 Task: Look for space in Köniz, Switzerland from 8th June, 2023 to 16th June, 2023 for 2 adults in price range Rs.10000 to Rs.15000. Place can be entire place with 1  bedroom having 1 bed and 1 bathroom. Property type can be house, flat, guest house, hotel. Amenities needed are: wifi. Booking option can be shelf check-in. Required host language is English.
Action: Mouse moved to (465, 100)
Screenshot: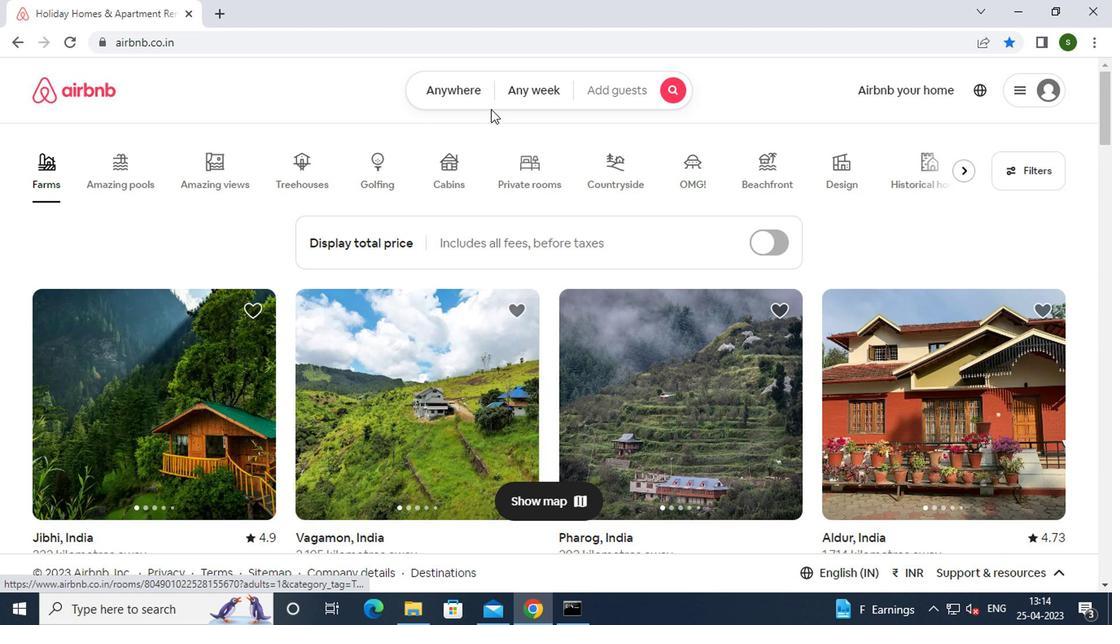 
Action: Mouse pressed left at (465, 100)
Screenshot: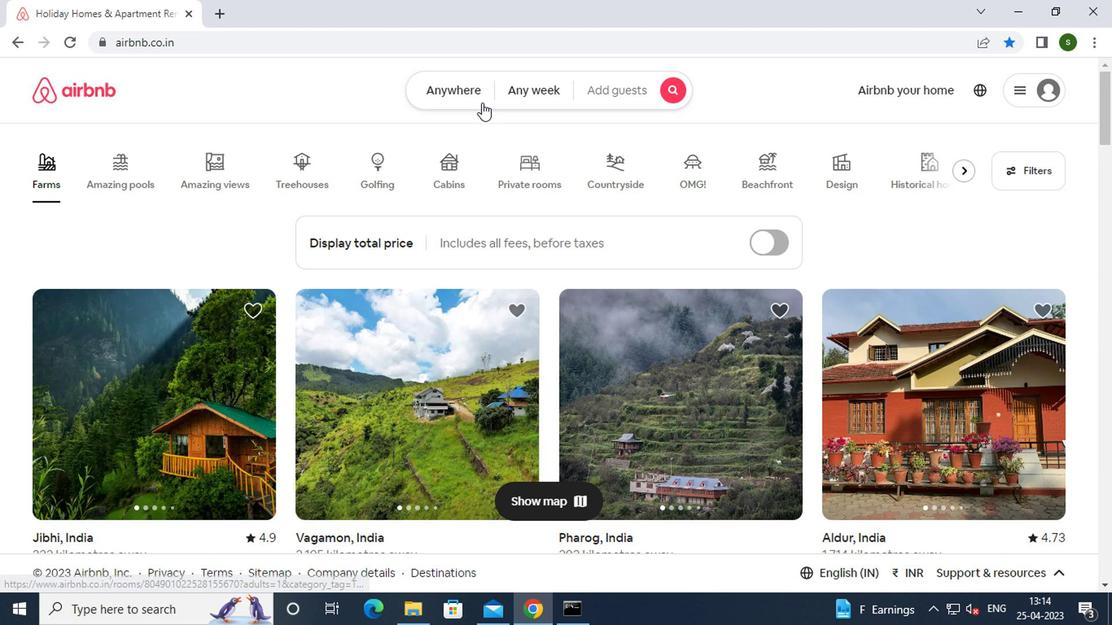 
Action: Mouse moved to (295, 143)
Screenshot: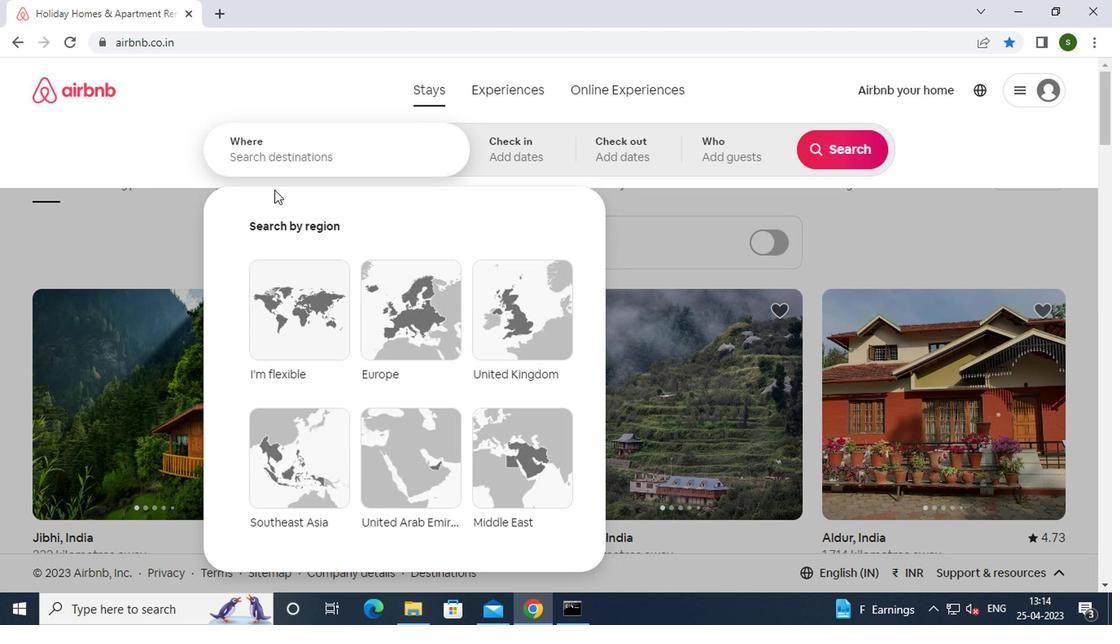 
Action: Mouse pressed left at (295, 143)
Screenshot: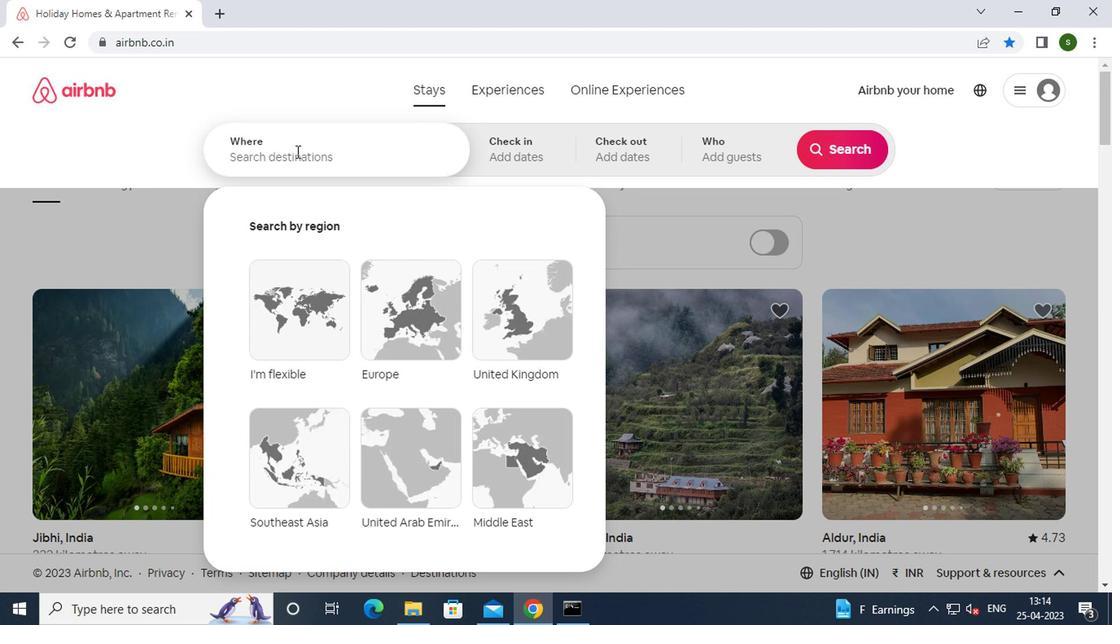 
Action: Key pressed k<Key.caps_lock>oniz,<Key.space><Key.caps_lock>s<Key.caps_lock>witzer
Screenshot: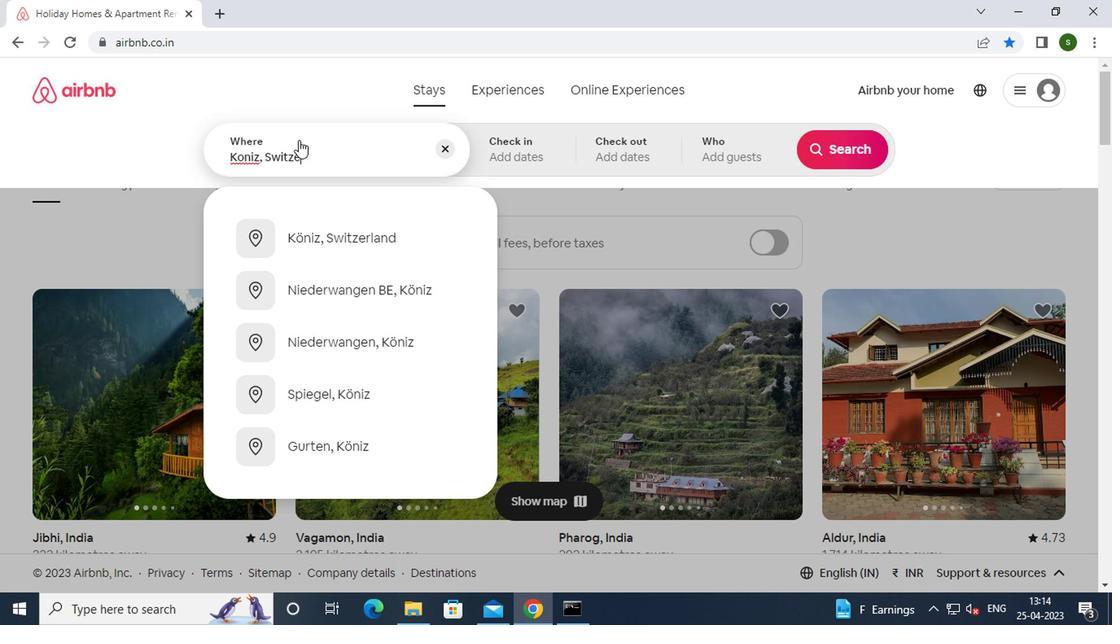 
Action: Mouse moved to (360, 235)
Screenshot: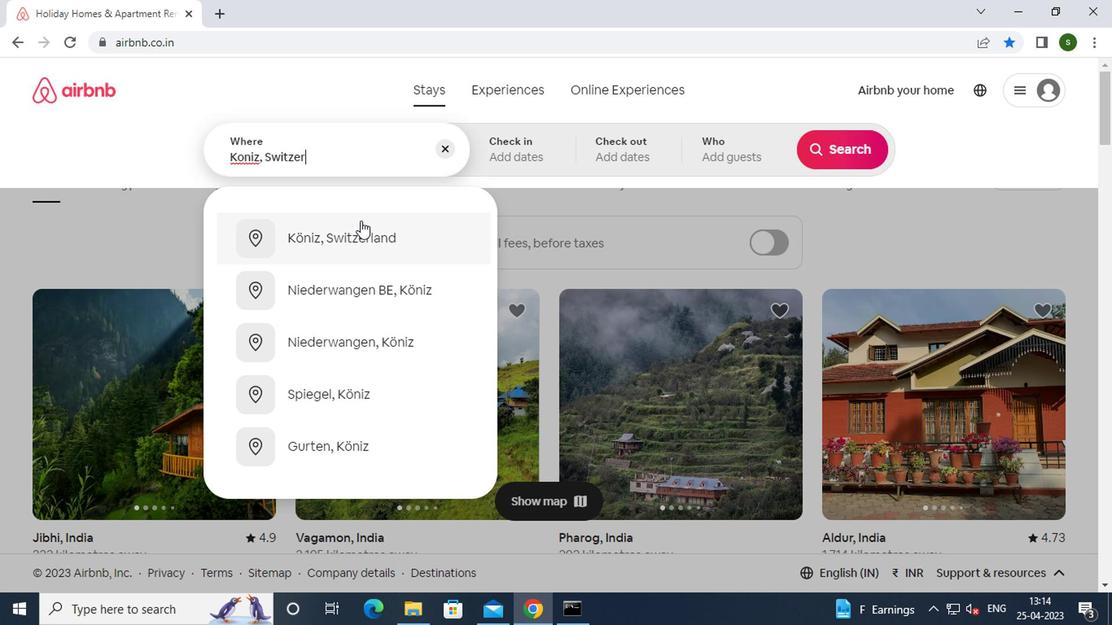 
Action: Mouse pressed left at (360, 235)
Screenshot: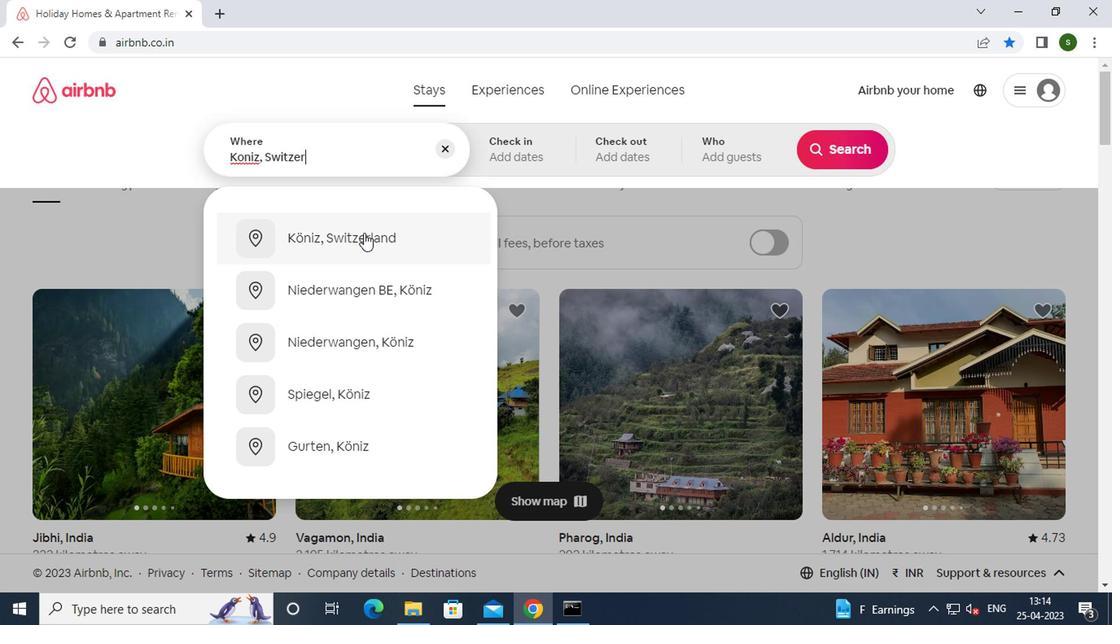 
Action: Mouse moved to (828, 285)
Screenshot: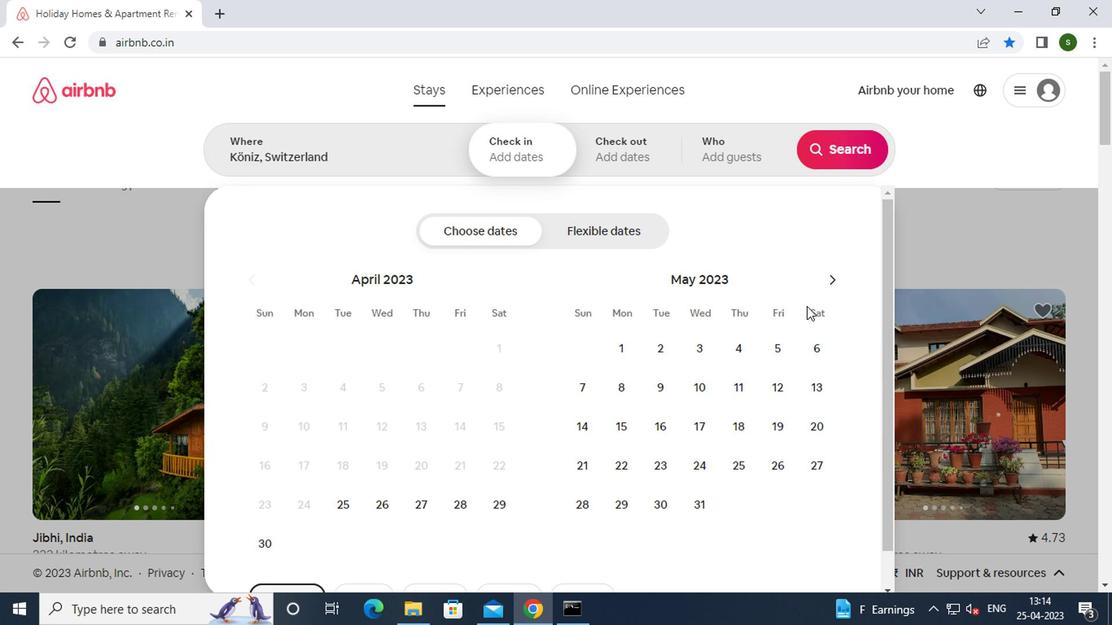 
Action: Mouse pressed left at (828, 285)
Screenshot: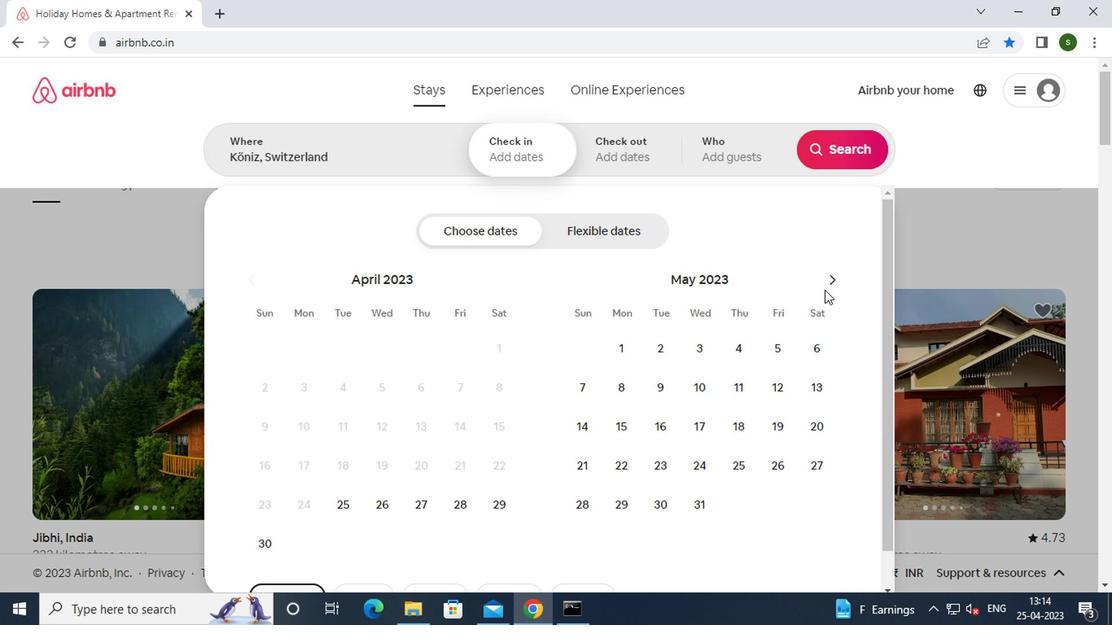 
Action: Mouse moved to (735, 400)
Screenshot: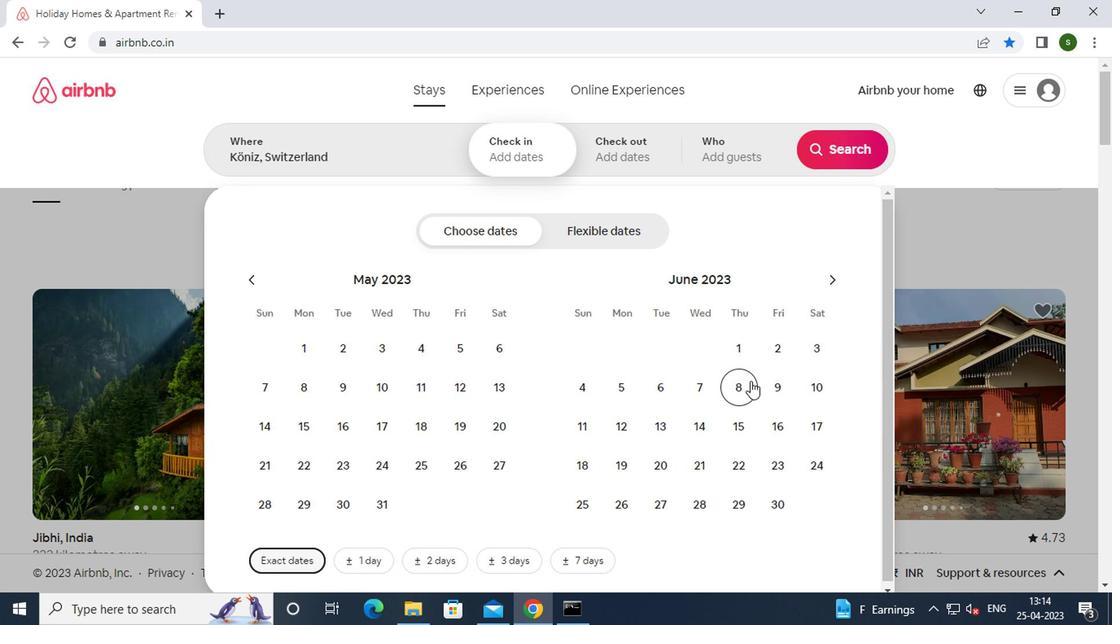 
Action: Mouse pressed left at (735, 400)
Screenshot: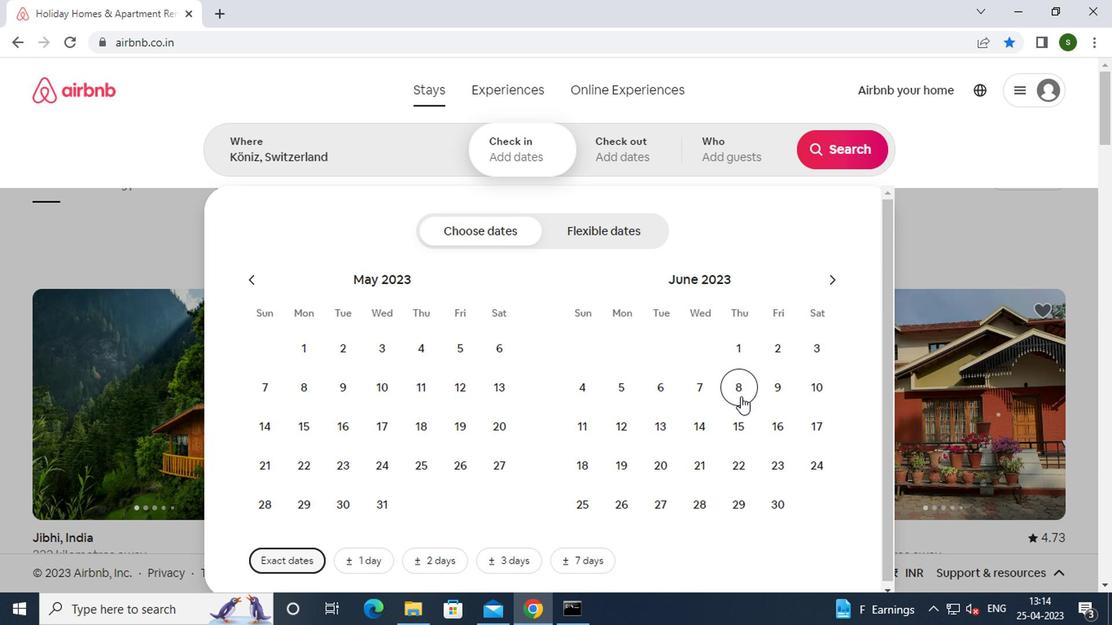 
Action: Mouse moved to (764, 426)
Screenshot: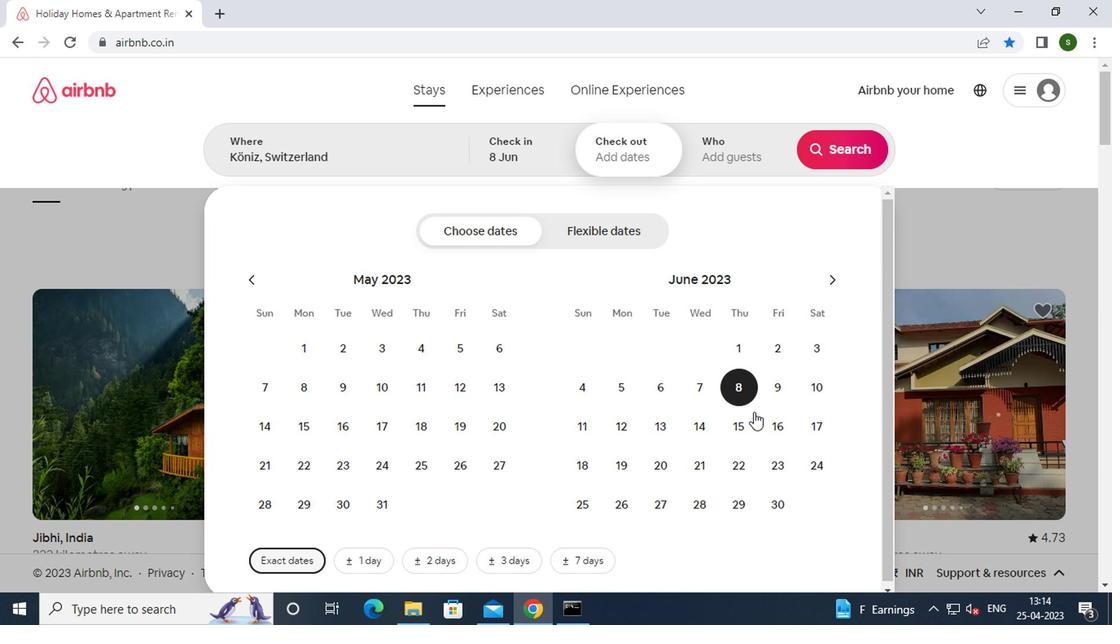 
Action: Mouse pressed left at (764, 426)
Screenshot: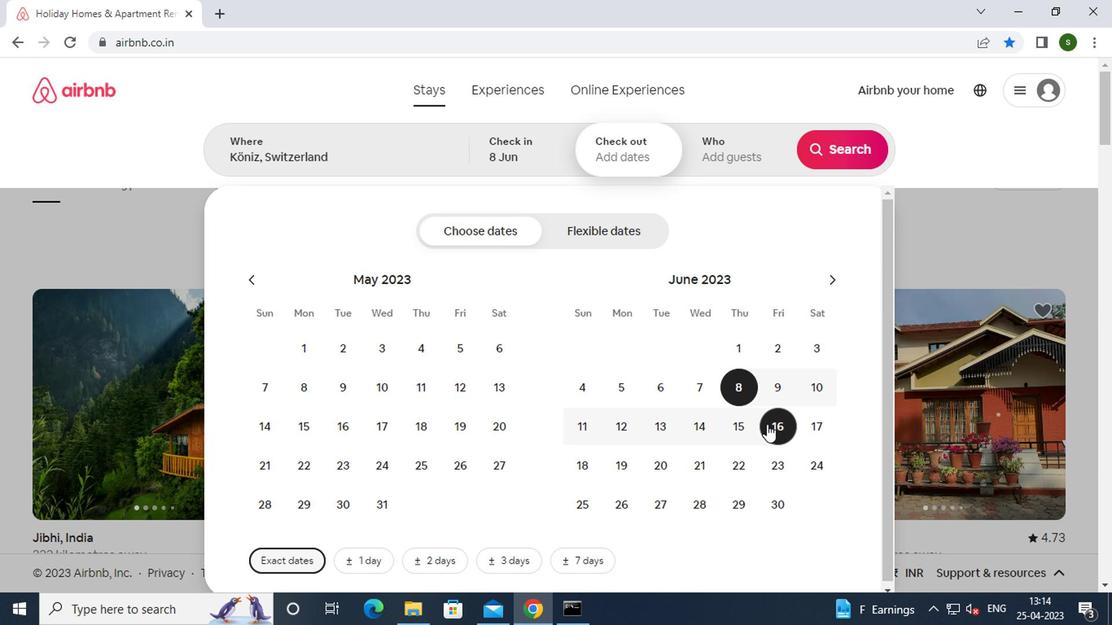 
Action: Mouse moved to (741, 162)
Screenshot: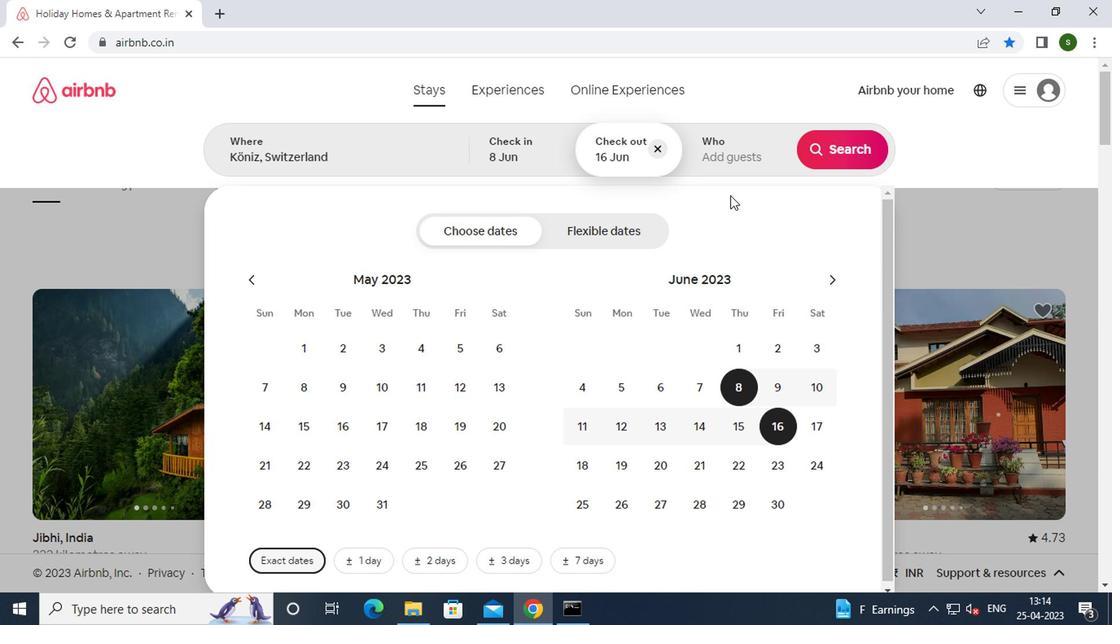 
Action: Mouse pressed left at (741, 162)
Screenshot: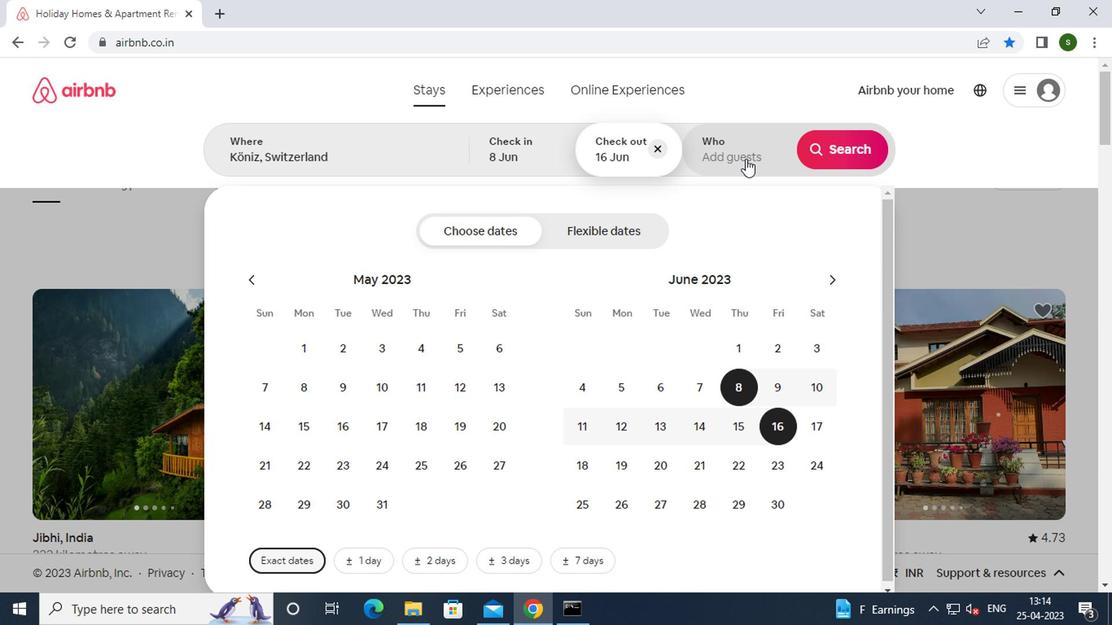 
Action: Mouse moved to (848, 236)
Screenshot: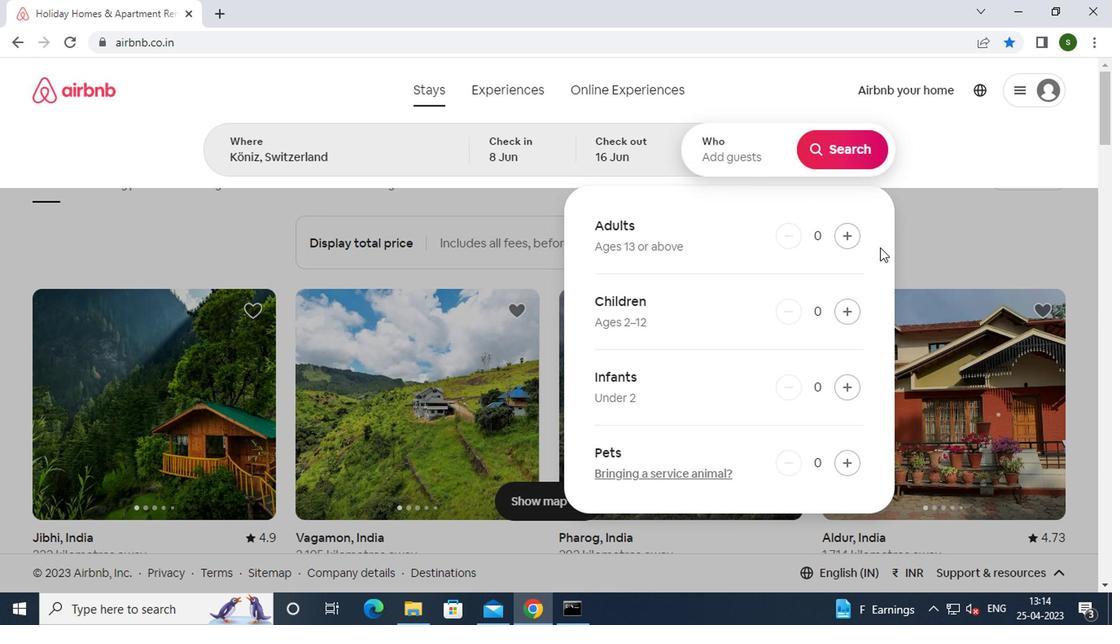 
Action: Mouse pressed left at (848, 236)
Screenshot: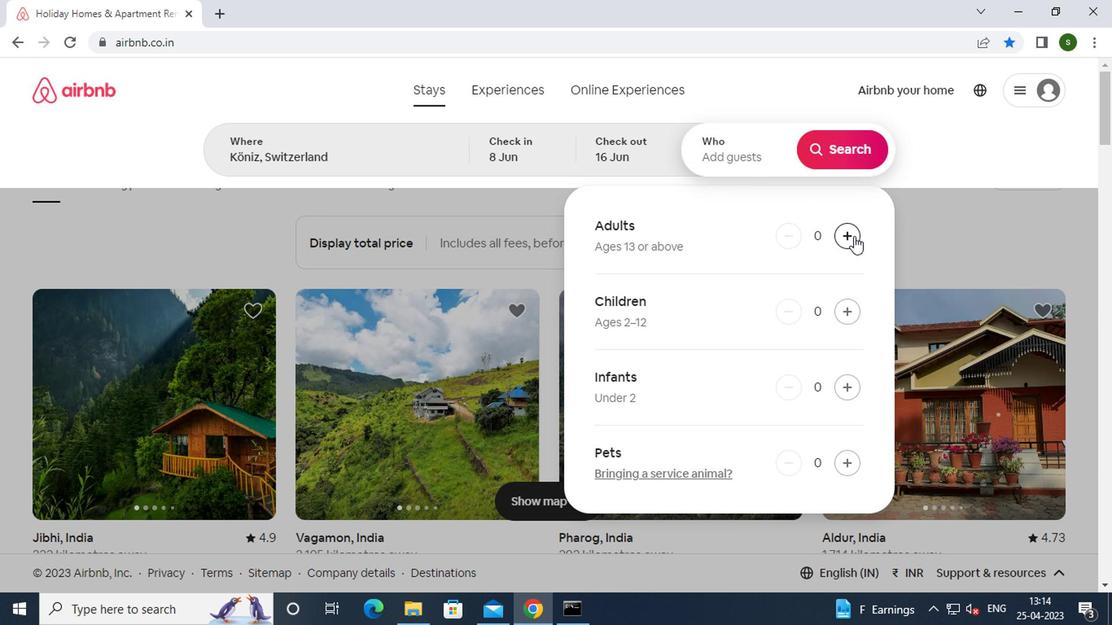 
Action: Mouse pressed left at (848, 236)
Screenshot: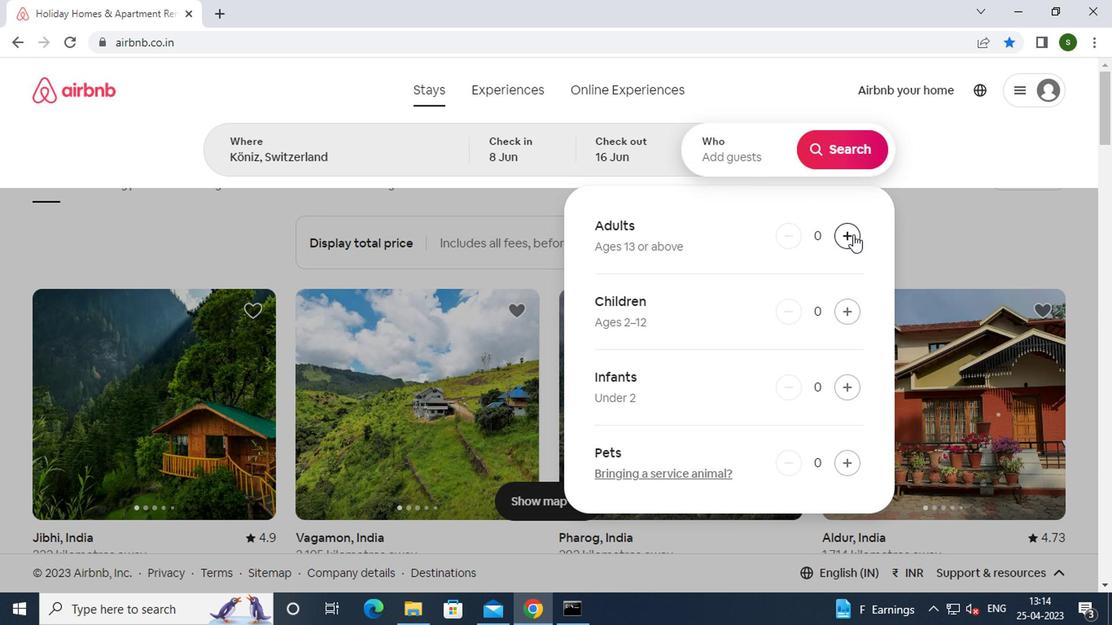 
Action: Mouse moved to (844, 165)
Screenshot: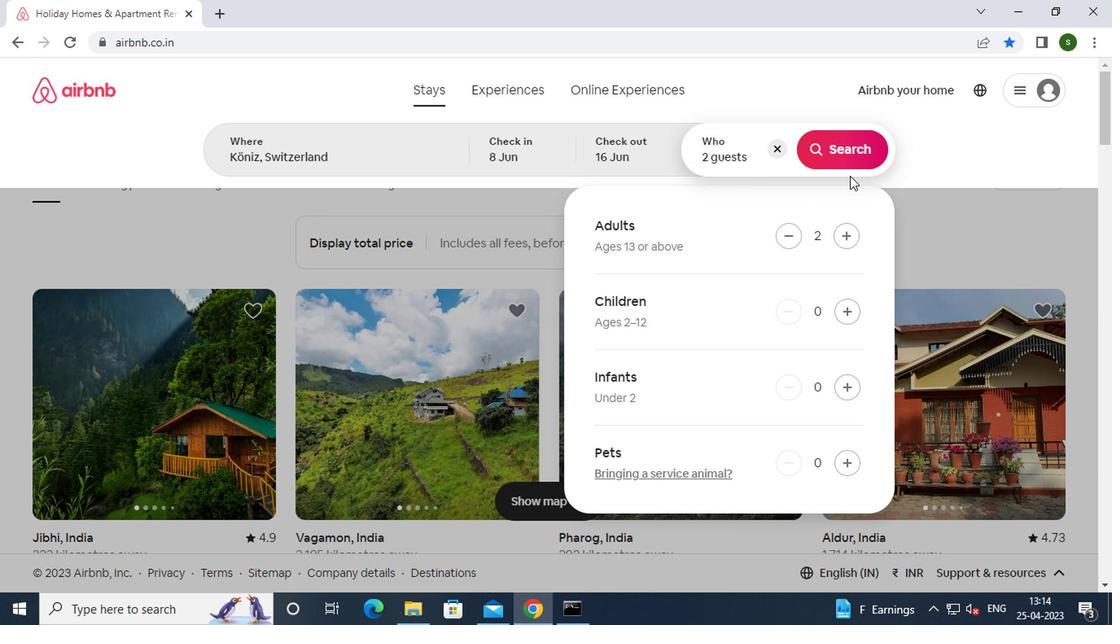 
Action: Mouse pressed left at (844, 165)
Screenshot: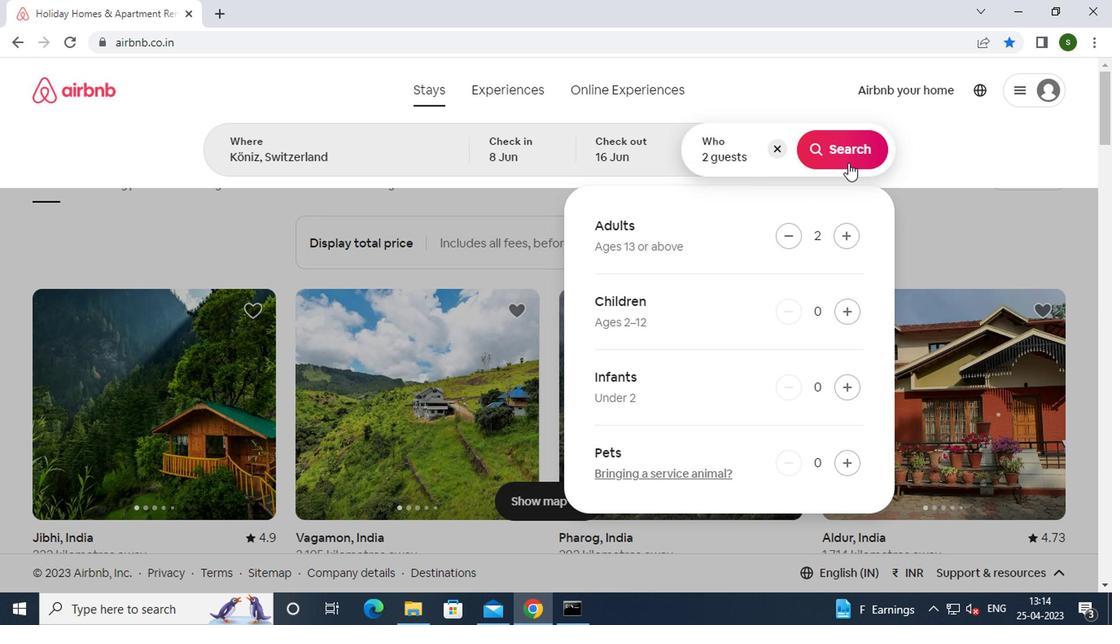 
Action: Mouse moved to (1043, 162)
Screenshot: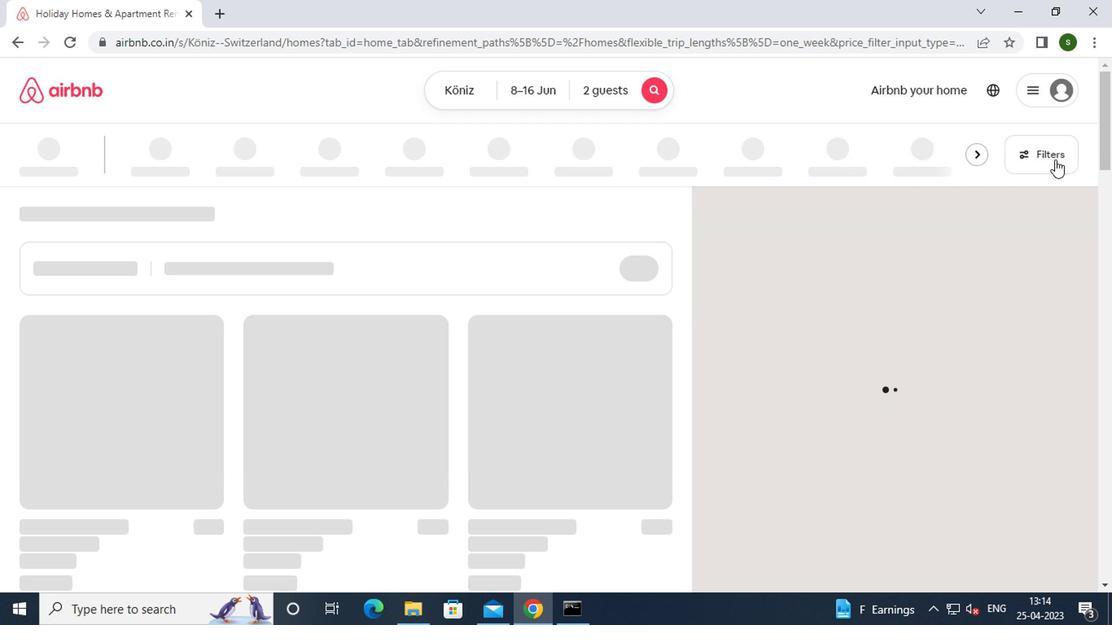 
Action: Mouse pressed left at (1043, 162)
Screenshot: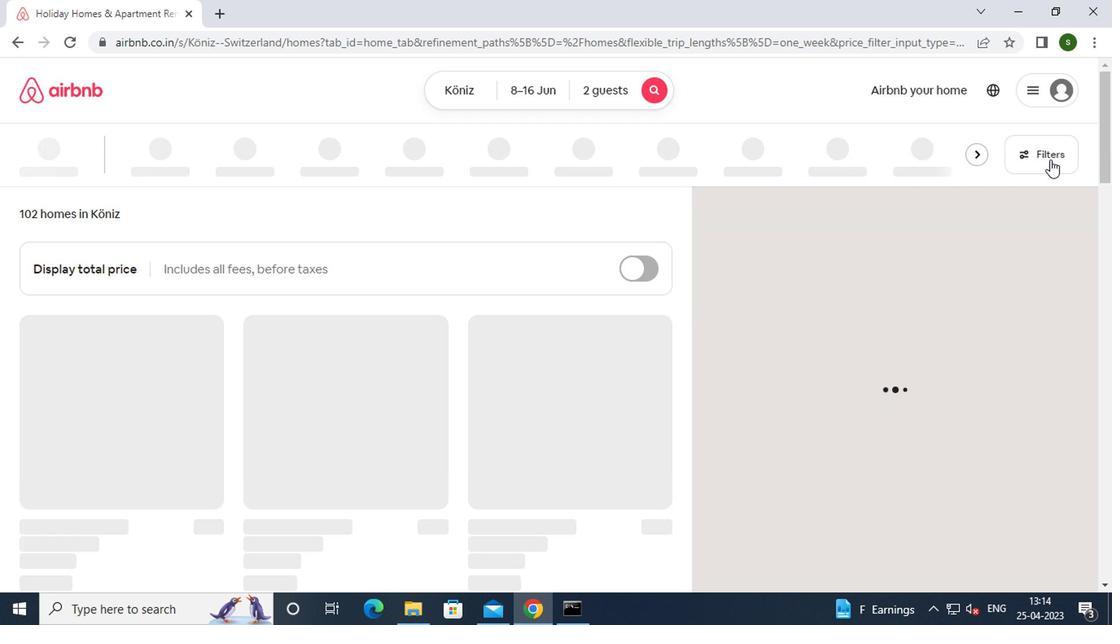 
Action: Mouse moved to (453, 353)
Screenshot: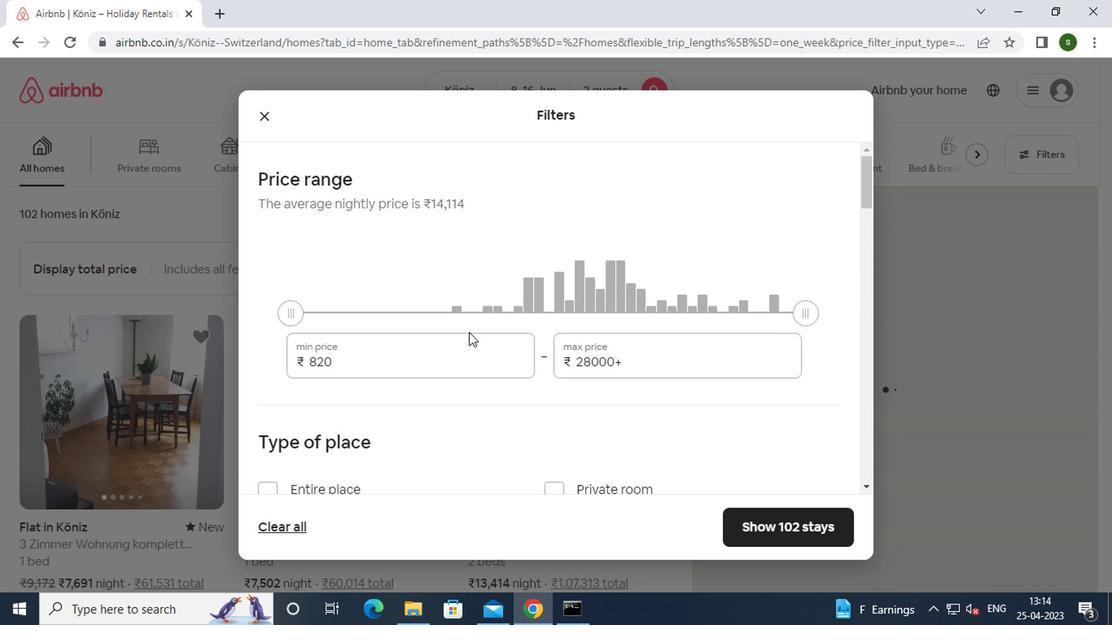 
Action: Mouse pressed left at (453, 353)
Screenshot: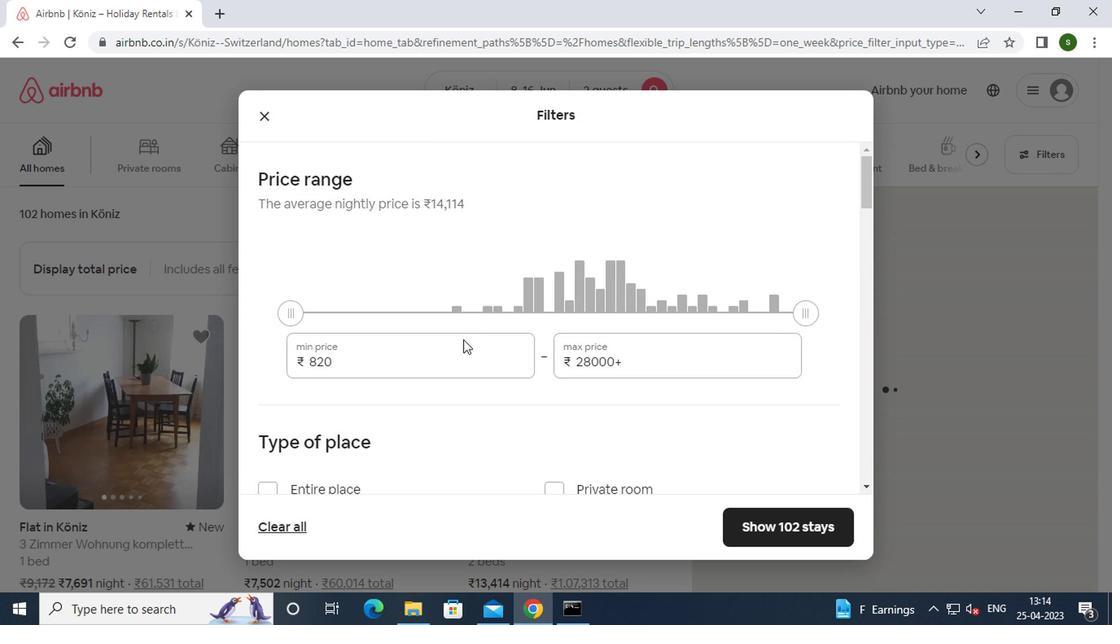 
Action: Mouse moved to (453, 352)
Screenshot: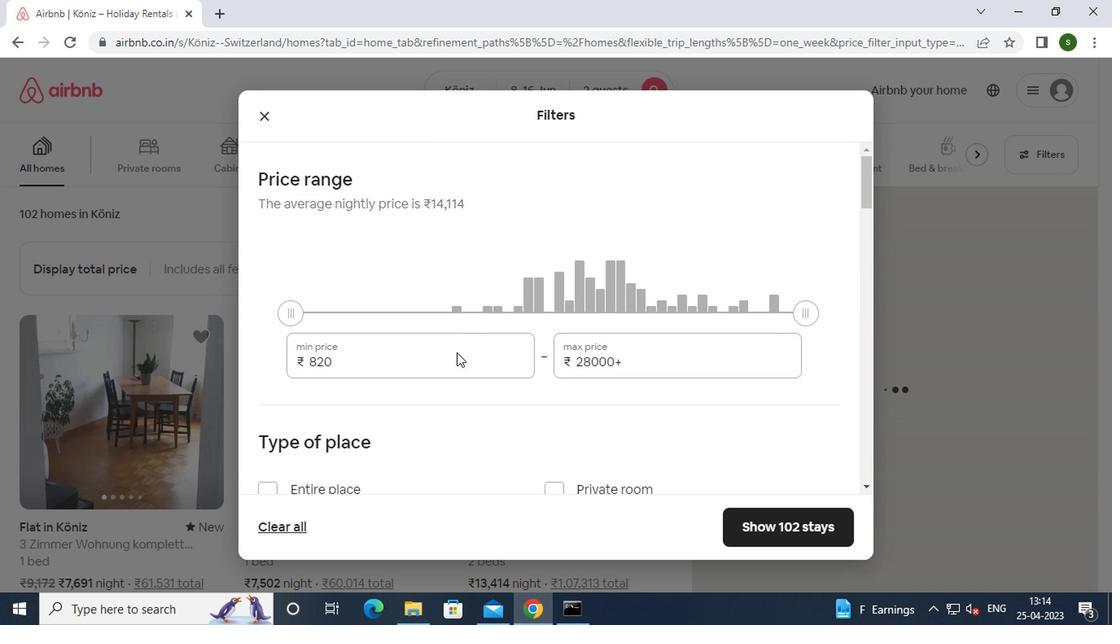 
Action: Key pressed <Key.backspace><Key.backspace><Key.backspace><Key.backspace><Key.backspace><Key.backspace><Key.backspace><Key.backspace><Key.backspace>10000
Screenshot: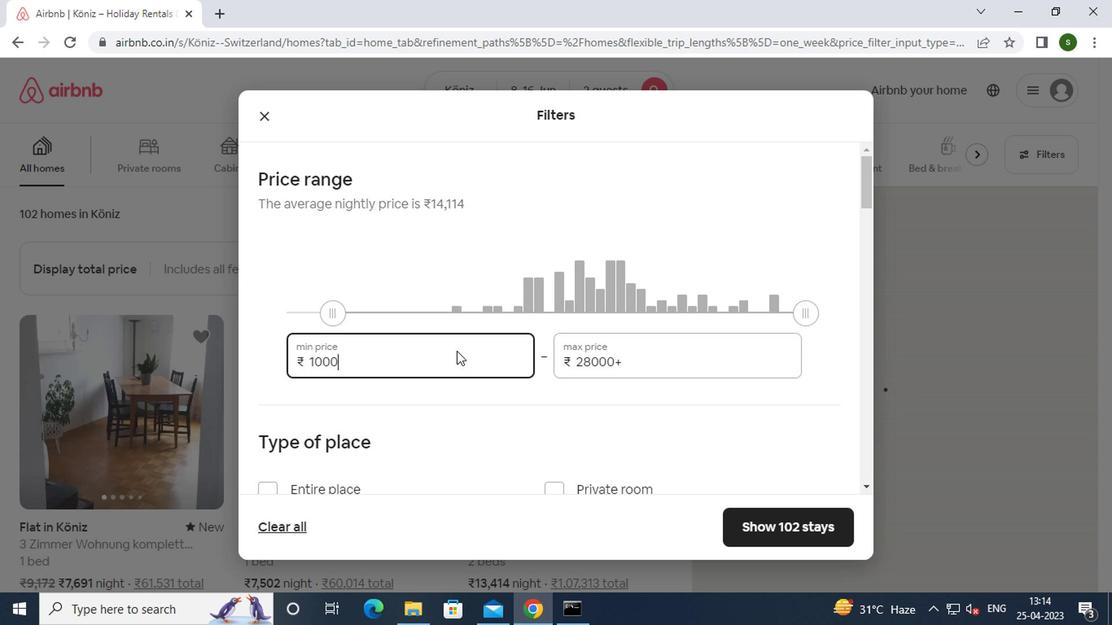 
Action: Mouse moved to (651, 362)
Screenshot: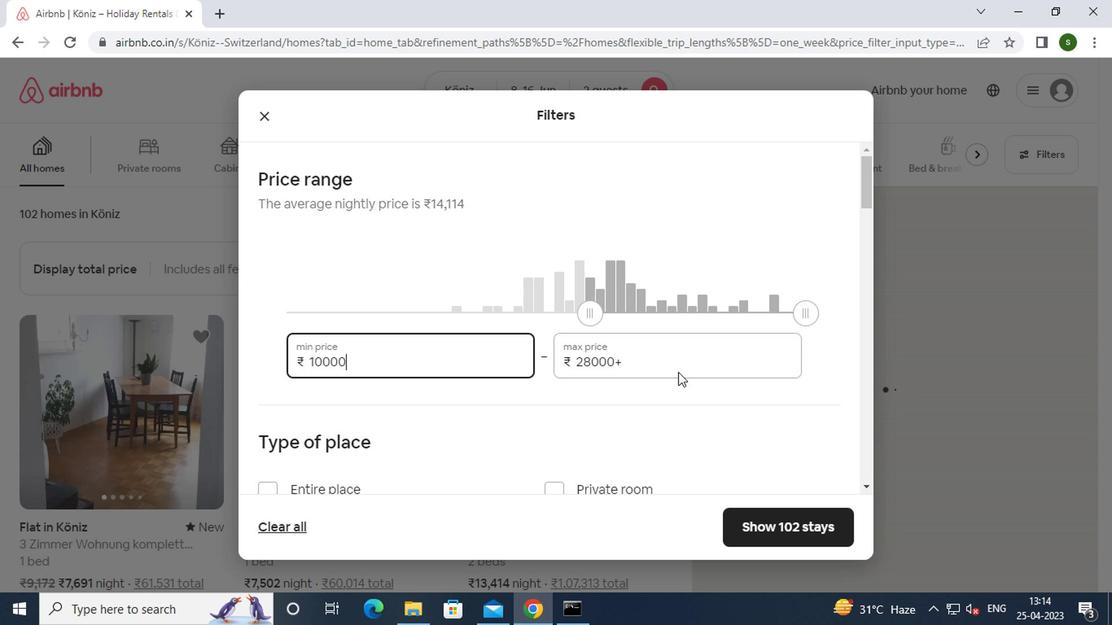 
Action: Mouse pressed left at (651, 362)
Screenshot: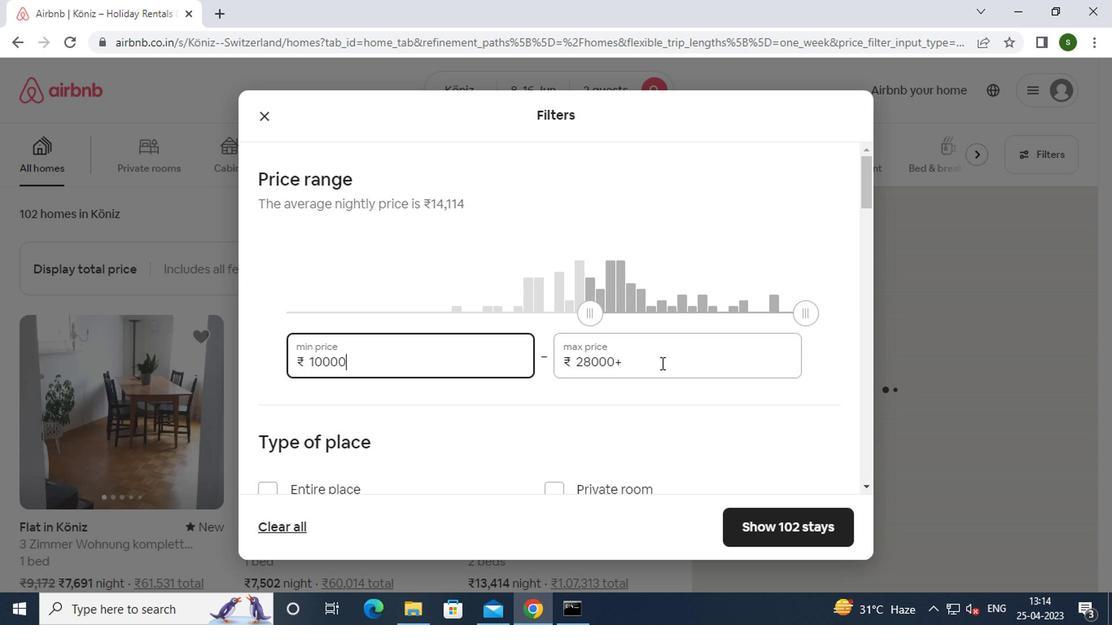 
Action: Key pressed <Key.backspace><Key.backspace><Key.backspace><Key.backspace><Key.backspace><Key.backspace><Key.backspace><Key.backspace><Key.backspace><Key.backspace><Key.backspace><Key.backspace><Key.backspace><Key.backspace><Key.backspace><Key.backspace><Key.backspace>15000
Screenshot: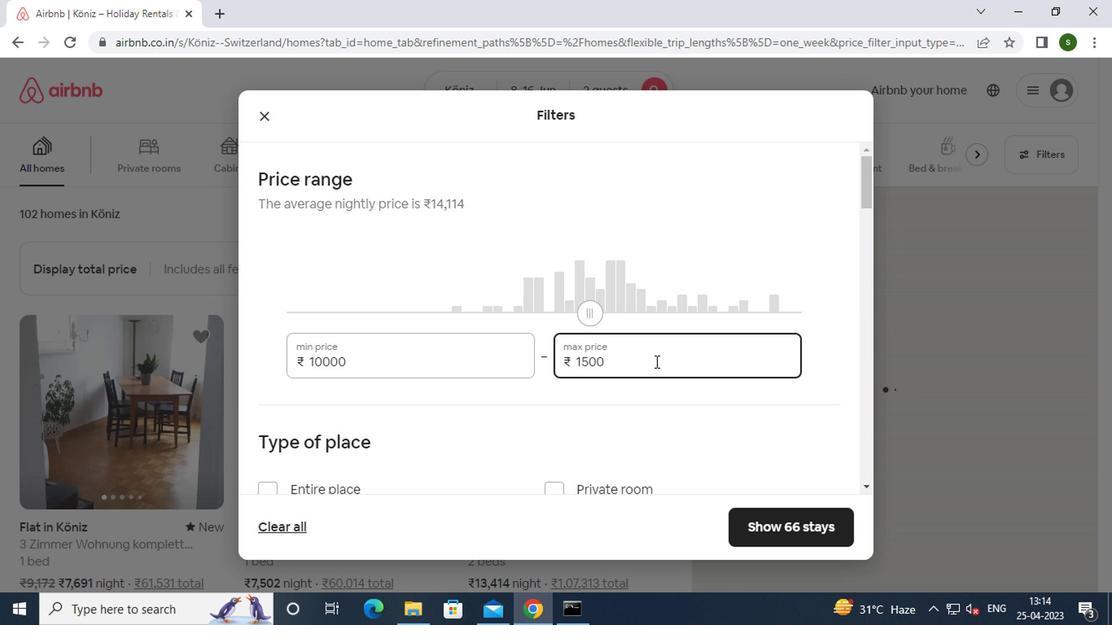 
Action: Mouse moved to (632, 365)
Screenshot: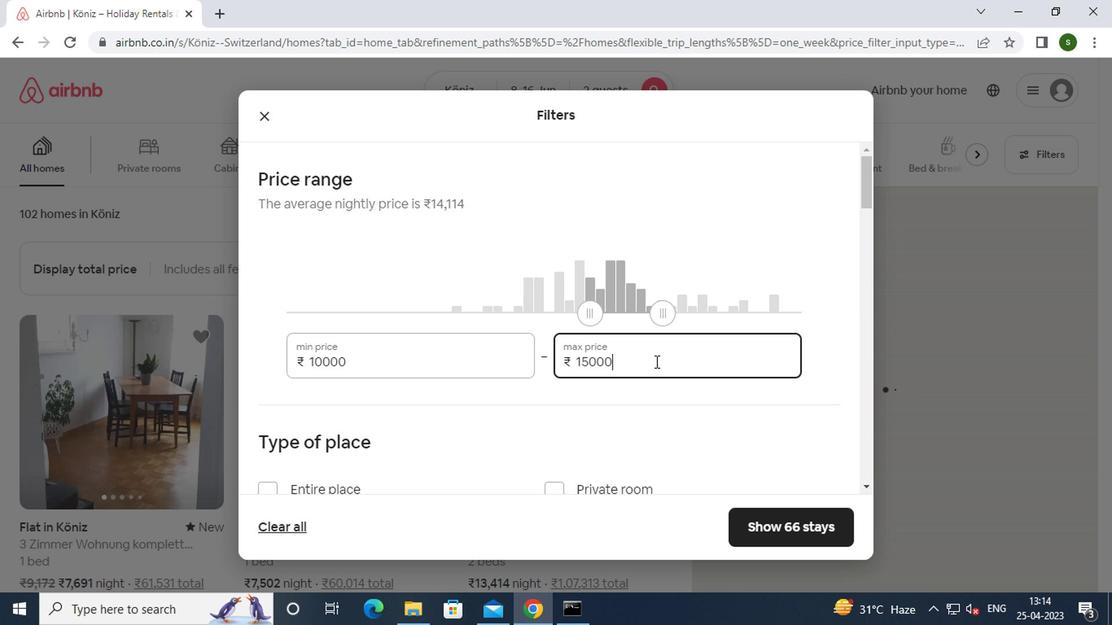 
Action: Mouse scrolled (632, 364) with delta (0, 0)
Screenshot: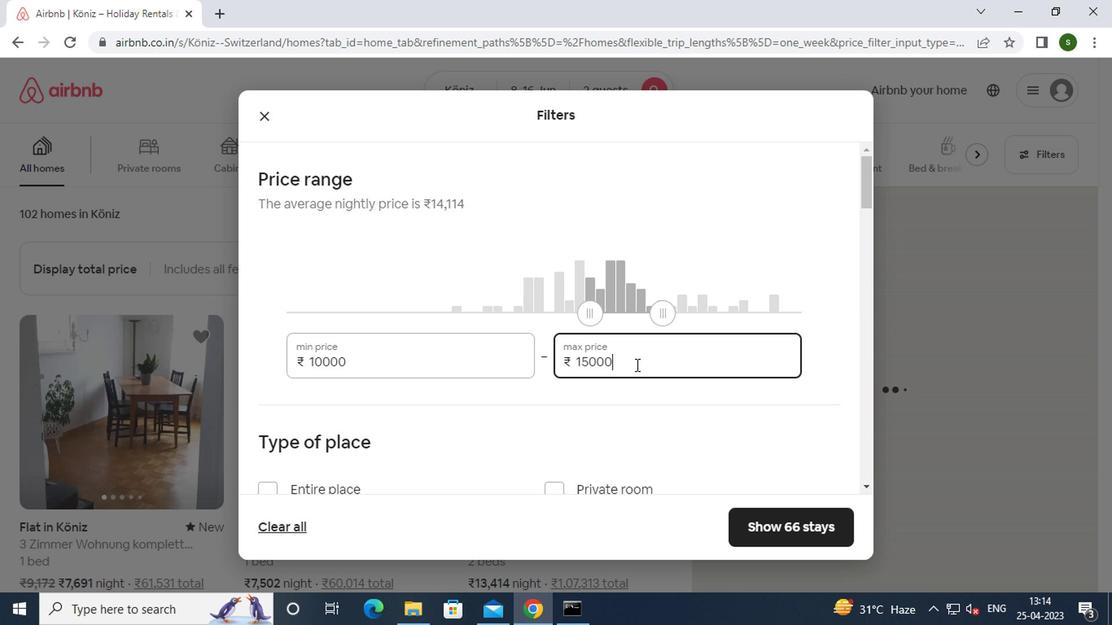 
Action: Mouse scrolled (632, 364) with delta (0, 0)
Screenshot: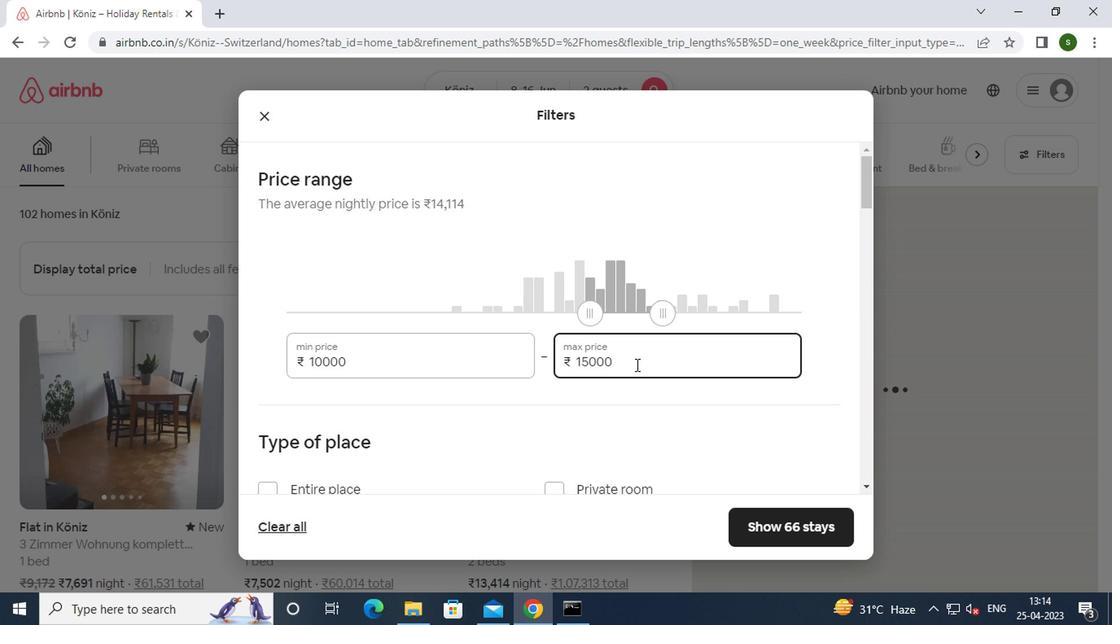 
Action: Mouse moved to (318, 331)
Screenshot: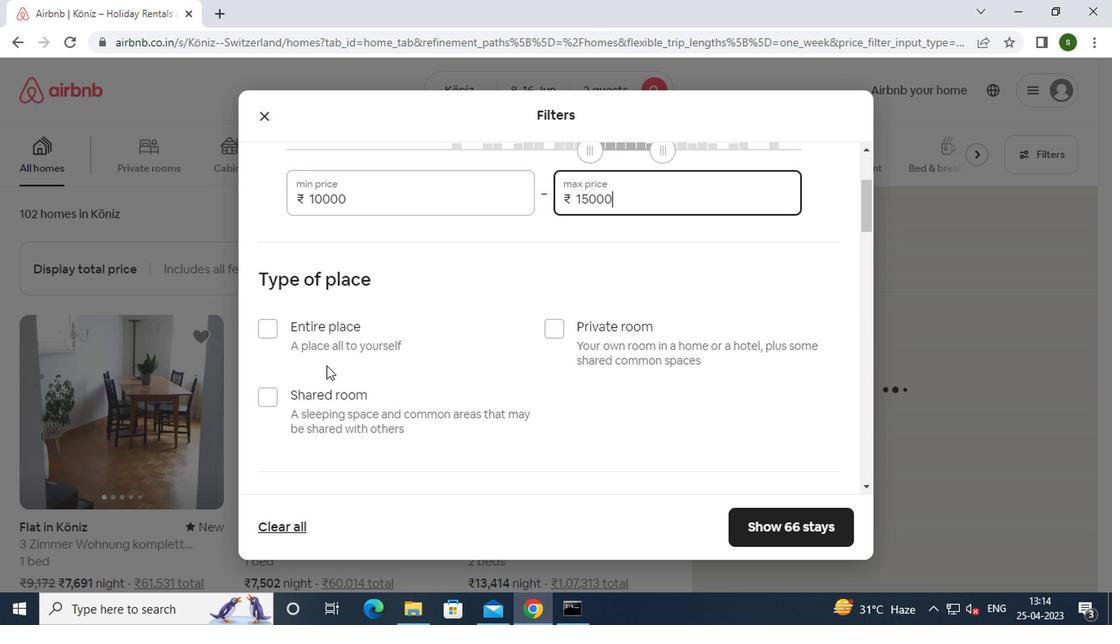 
Action: Mouse pressed left at (318, 331)
Screenshot: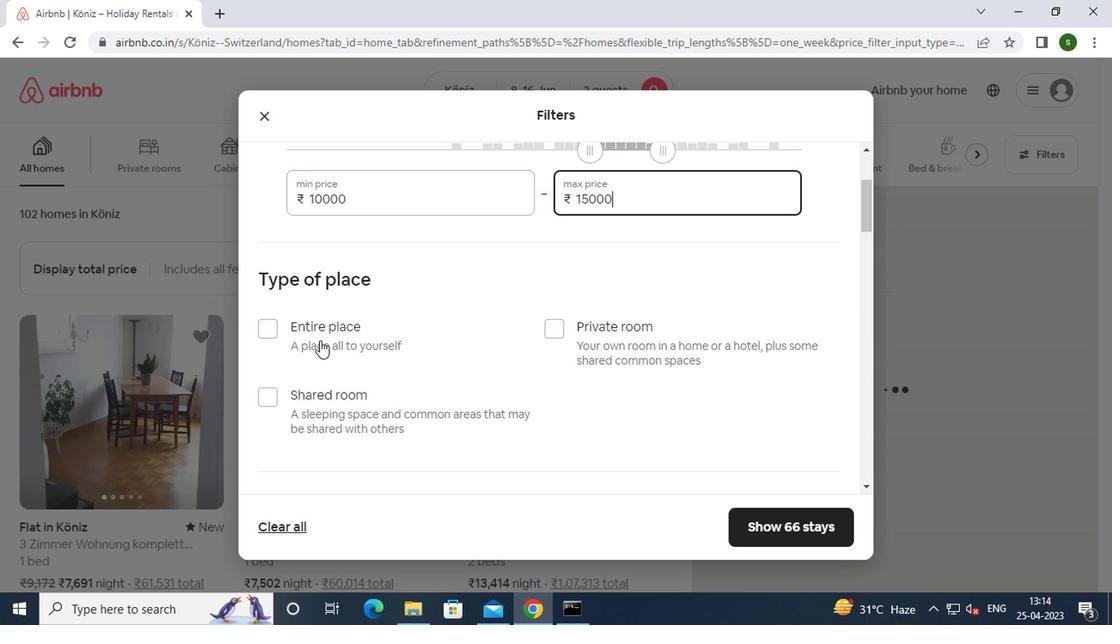 
Action: Mouse moved to (431, 326)
Screenshot: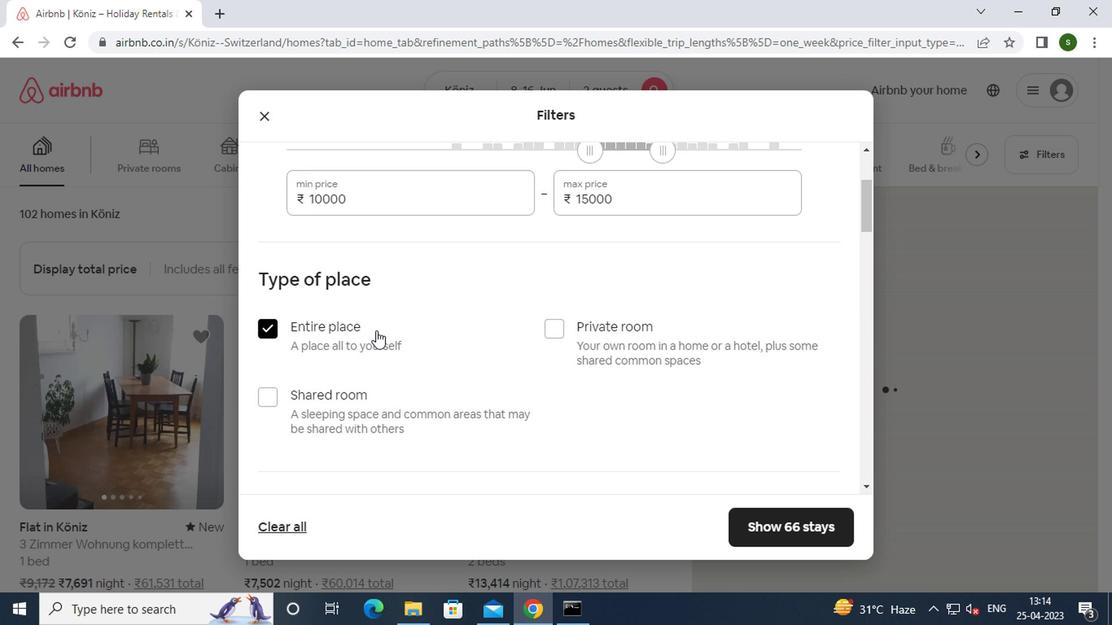 
Action: Mouse scrolled (431, 325) with delta (0, 0)
Screenshot: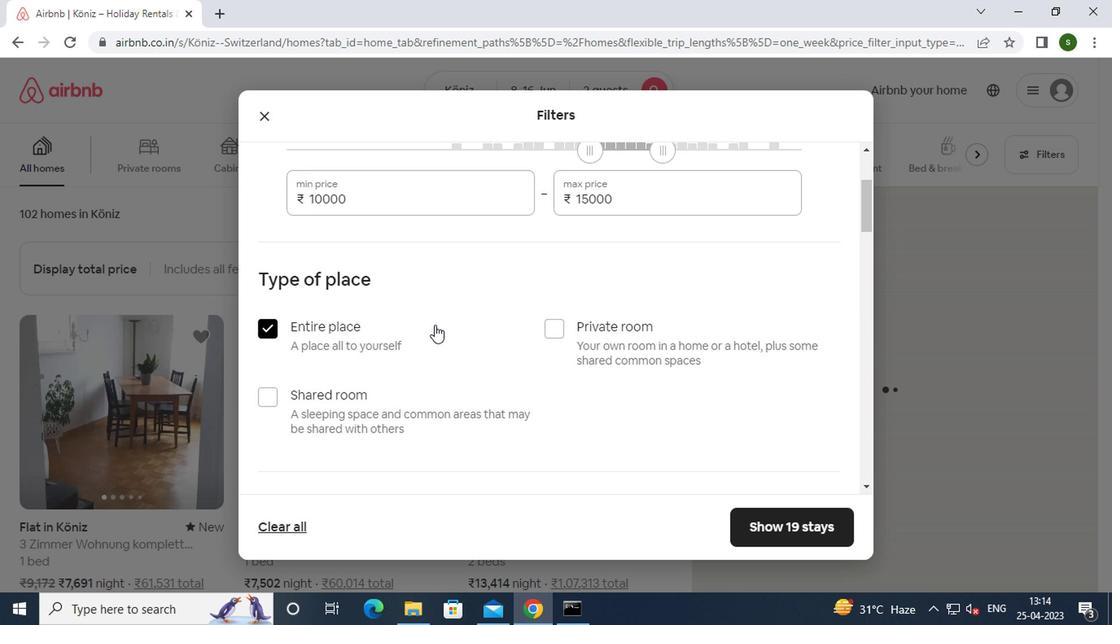 
Action: Mouse scrolled (431, 325) with delta (0, 0)
Screenshot: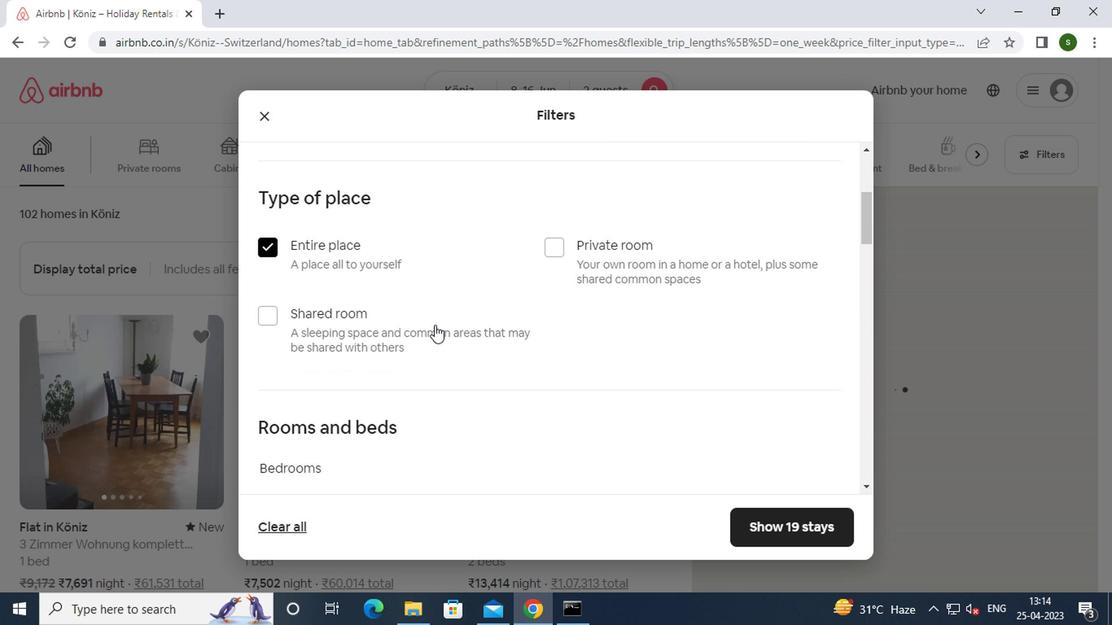 
Action: Mouse scrolled (431, 325) with delta (0, 0)
Screenshot: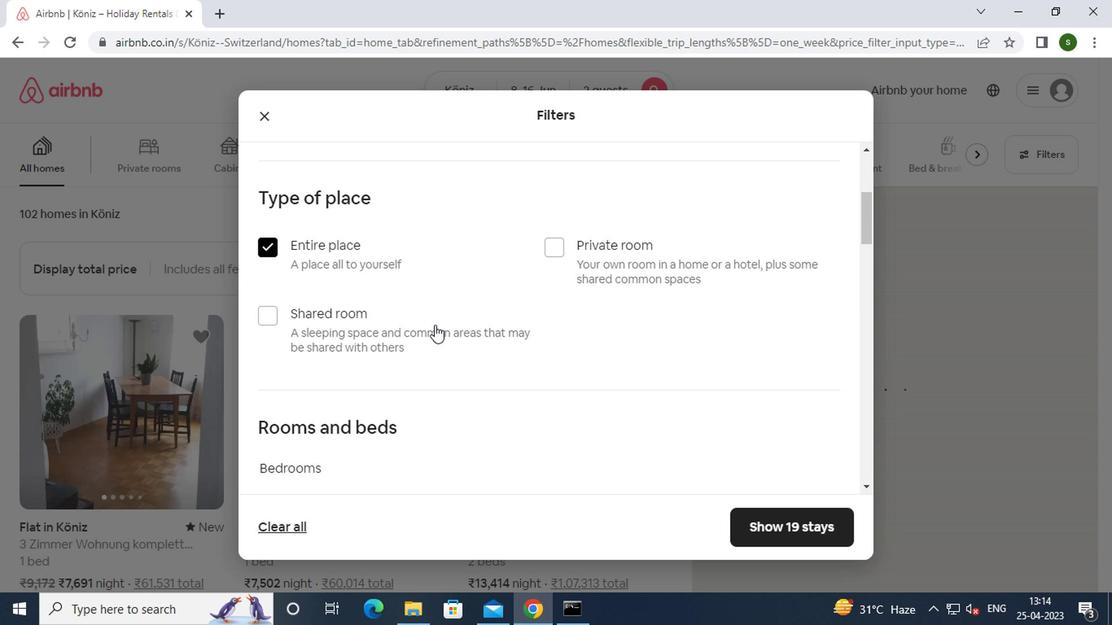 
Action: Mouse moved to (354, 348)
Screenshot: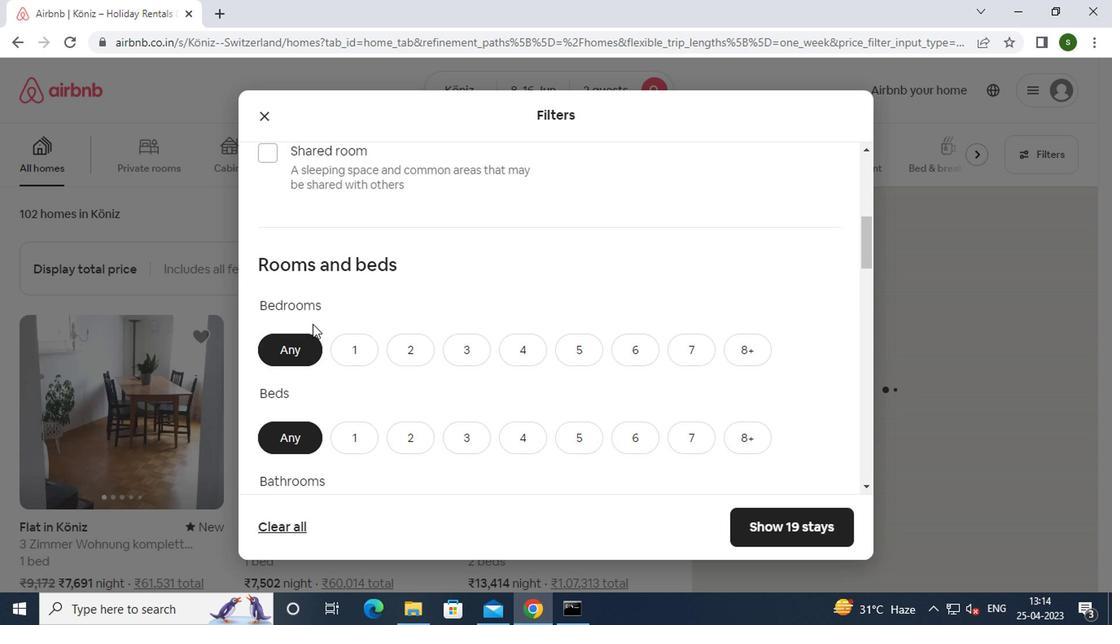 
Action: Mouse pressed left at (354, 348)
Screenshot: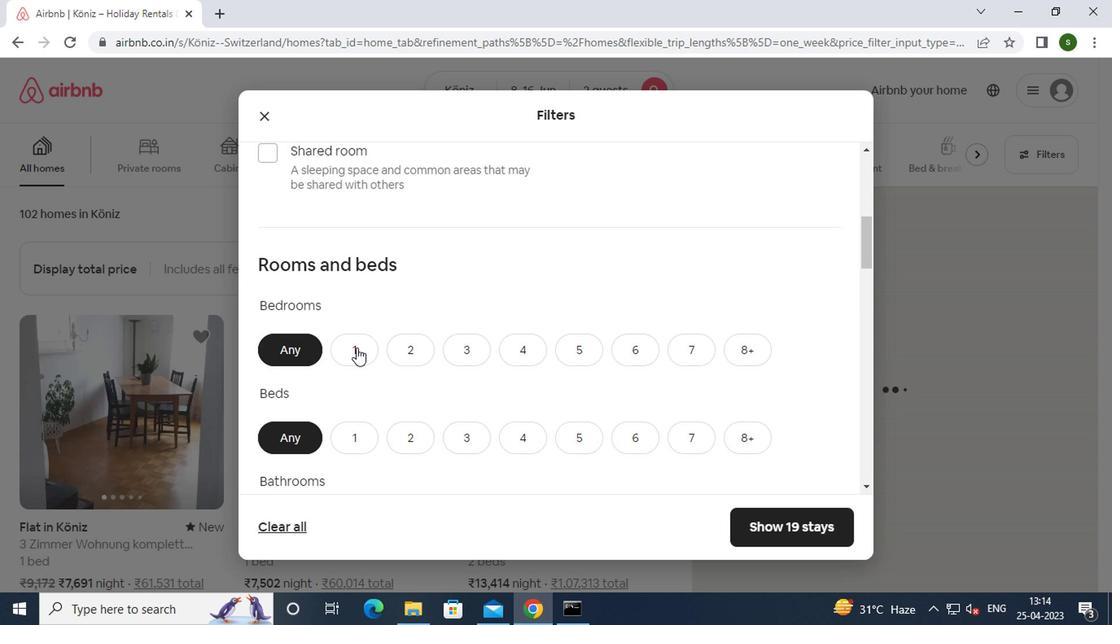 
Action: Mouse moved to (360, 443)
Screenshot: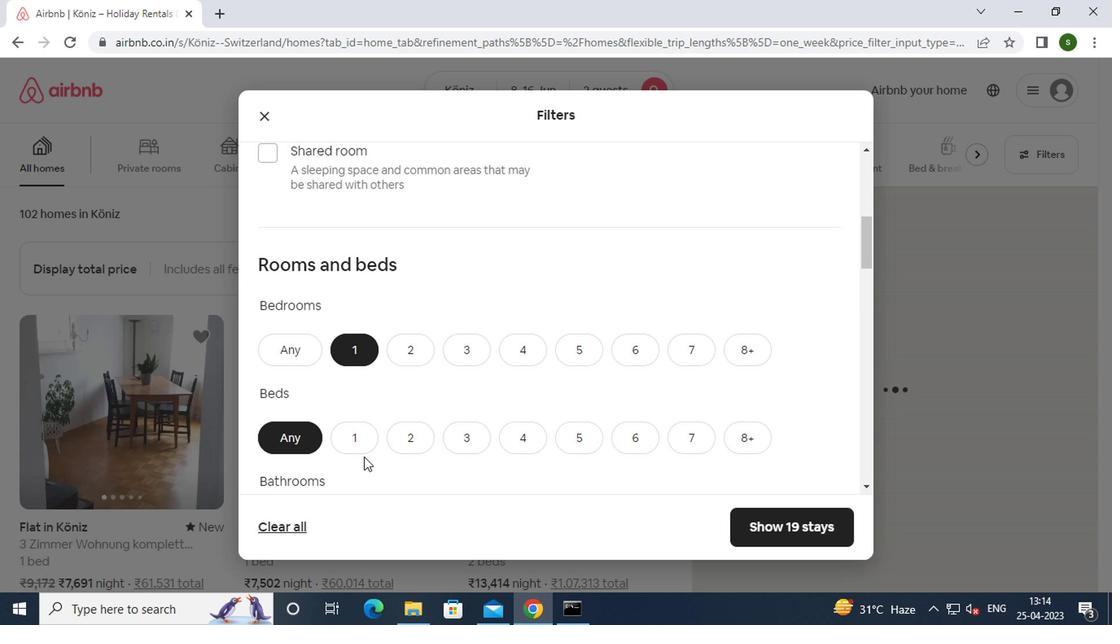 
Action: Mouse pressed left at (360, 443)
Screenshot: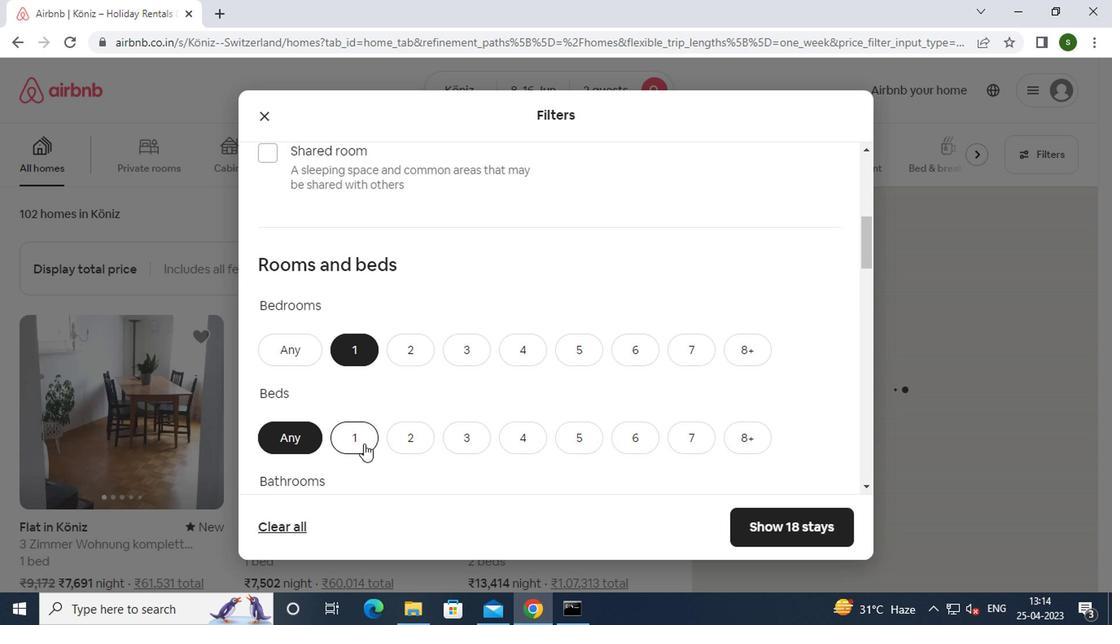 
Action: Mouse moved to (481, 400)
Screenshot: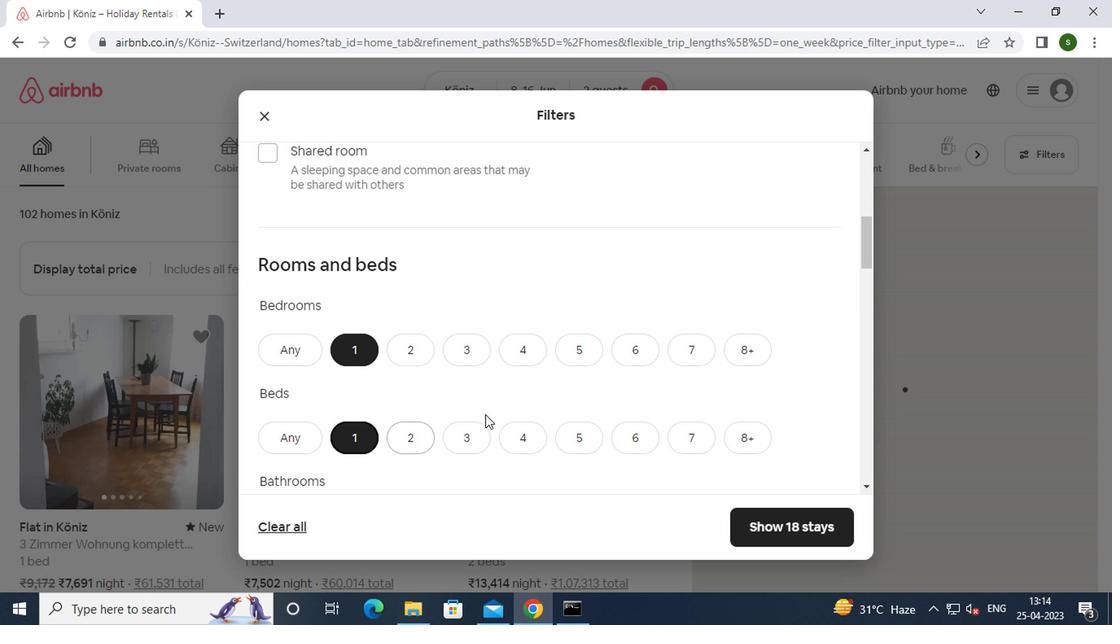 
Action: Mouse scrolled (481, 400) with delta (0, 0)
Screenshot: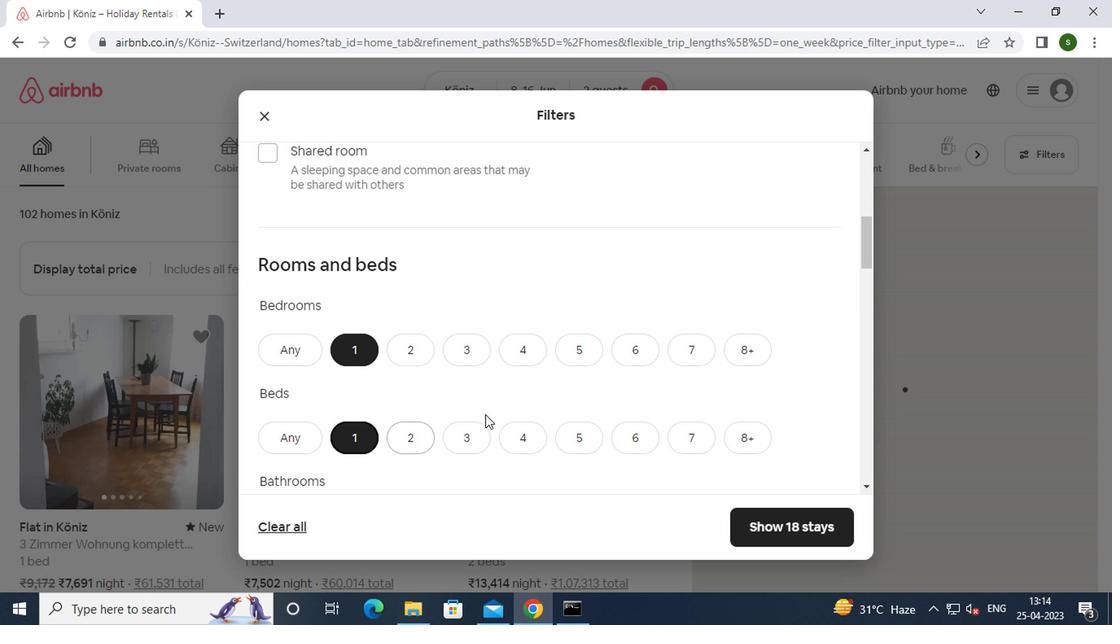 
Action: Mouse scrolled (481, 400) with delta (0, 0)
Screenshot: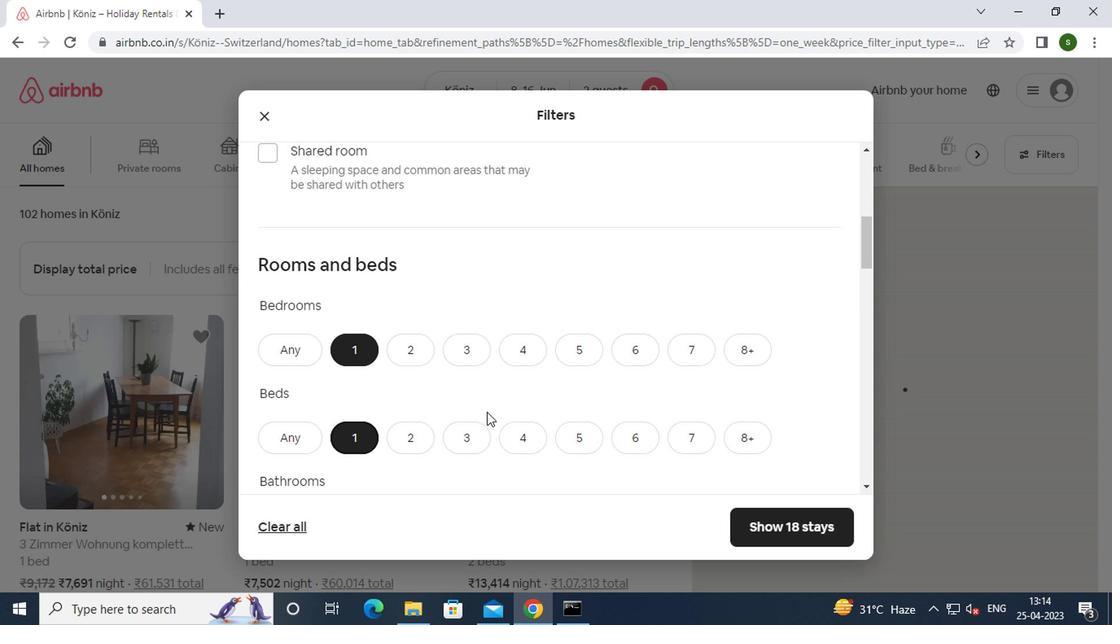 
Action: Mouse moved to (363, 364)
Screenshot: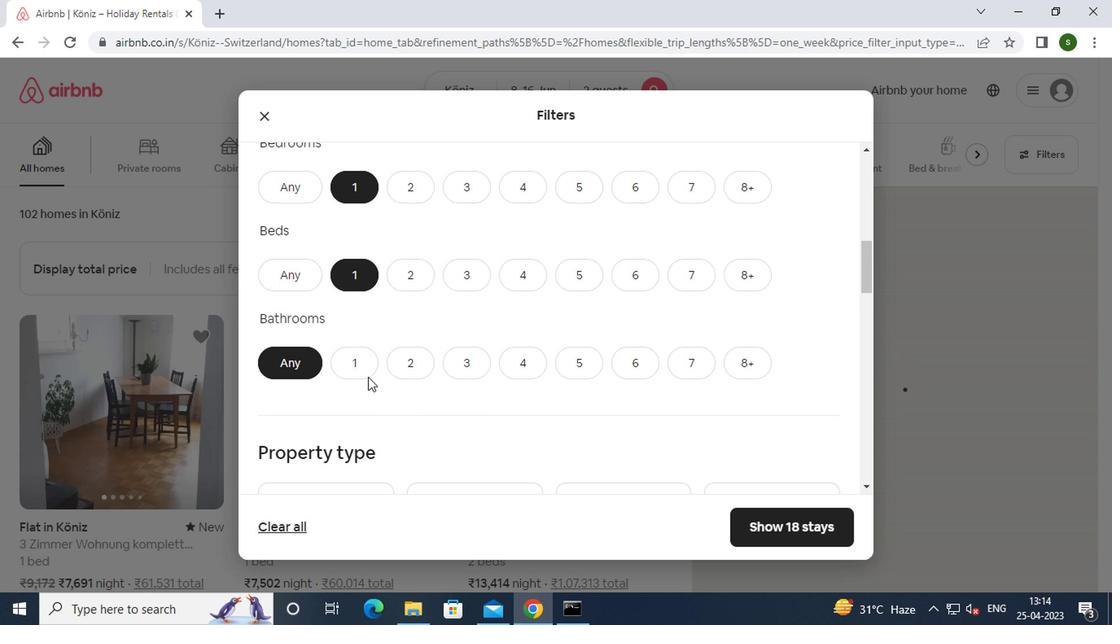 
Action: Mouse pressed left at (363, 364)
Screenshot: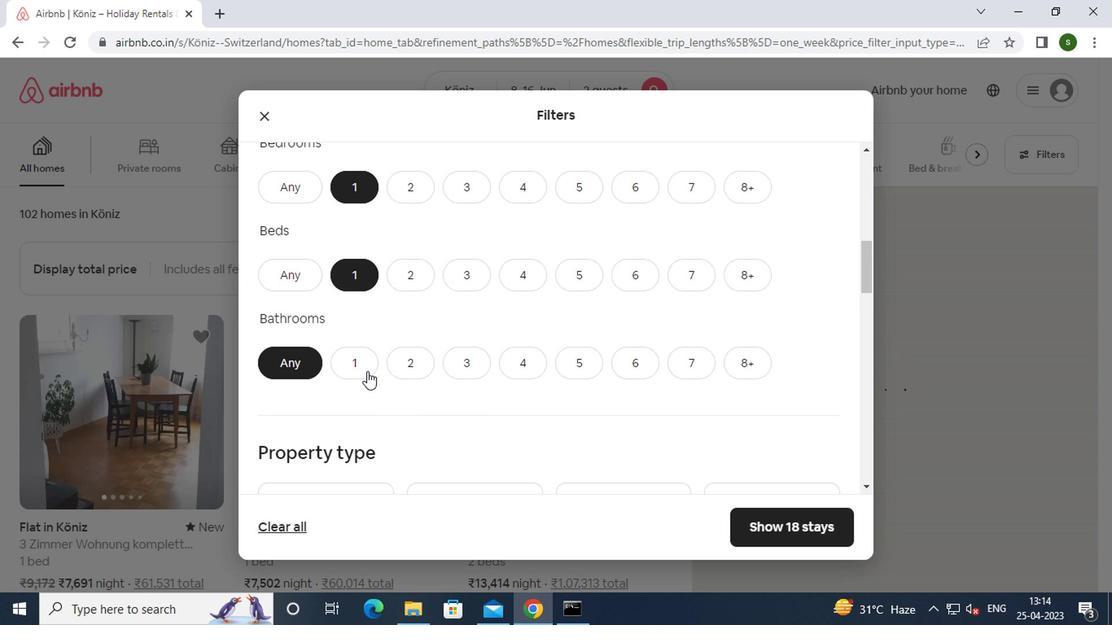 
Action: Mouse moved to (428, 364)
Screenshot: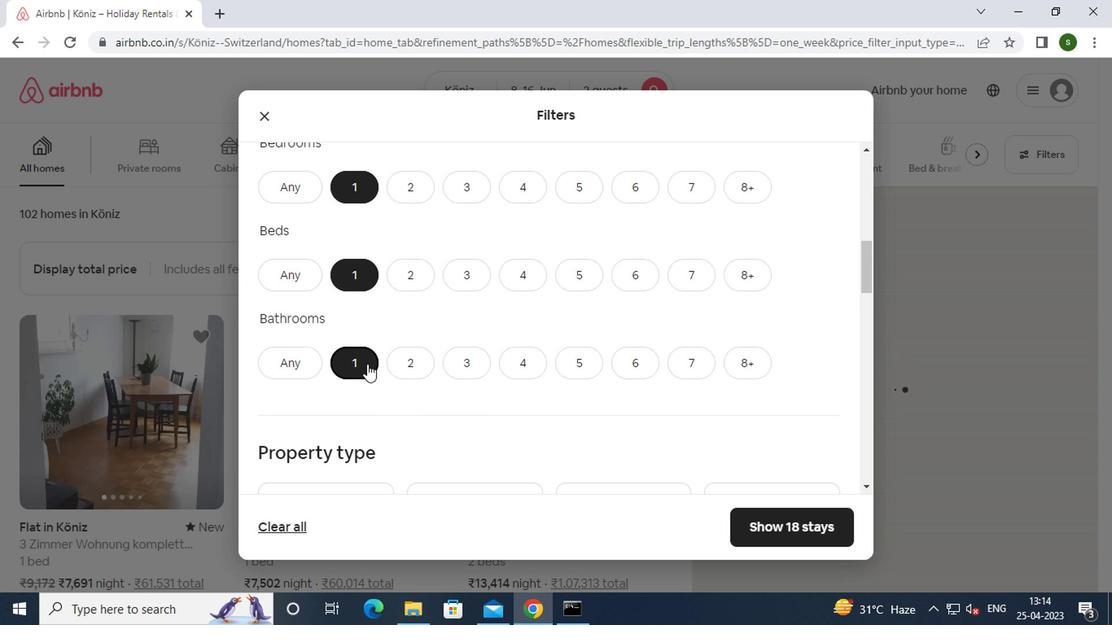 
Action: Mouse scrolled (428, 364) with delta (0, 0)
Screenshot: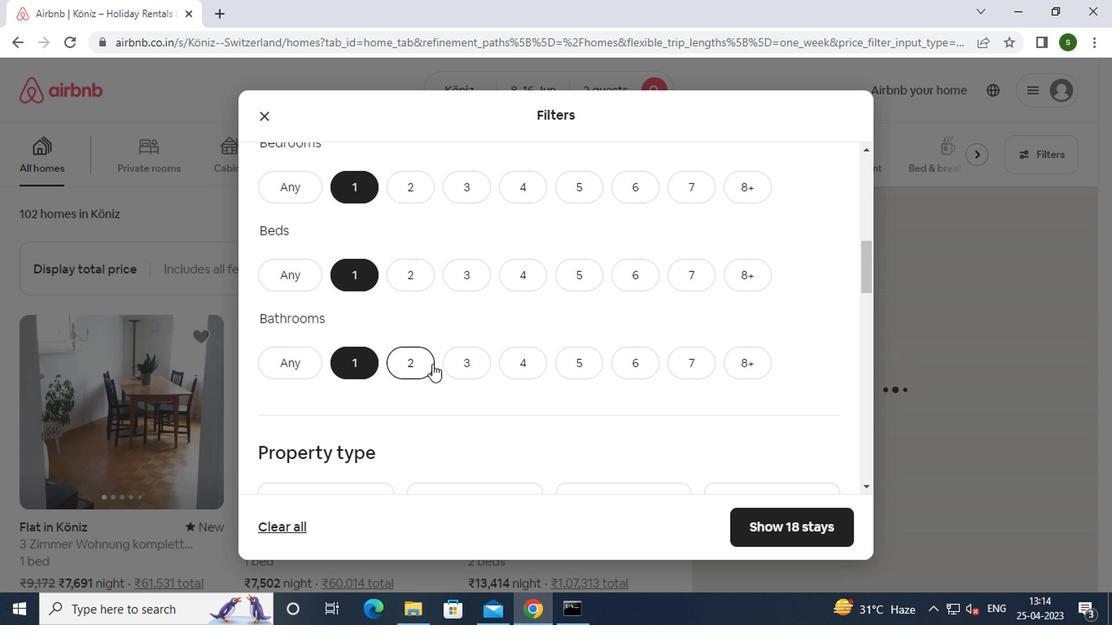 
Action: Mouse scrolled (428, 364) with delta (0, 0)
Screenshot: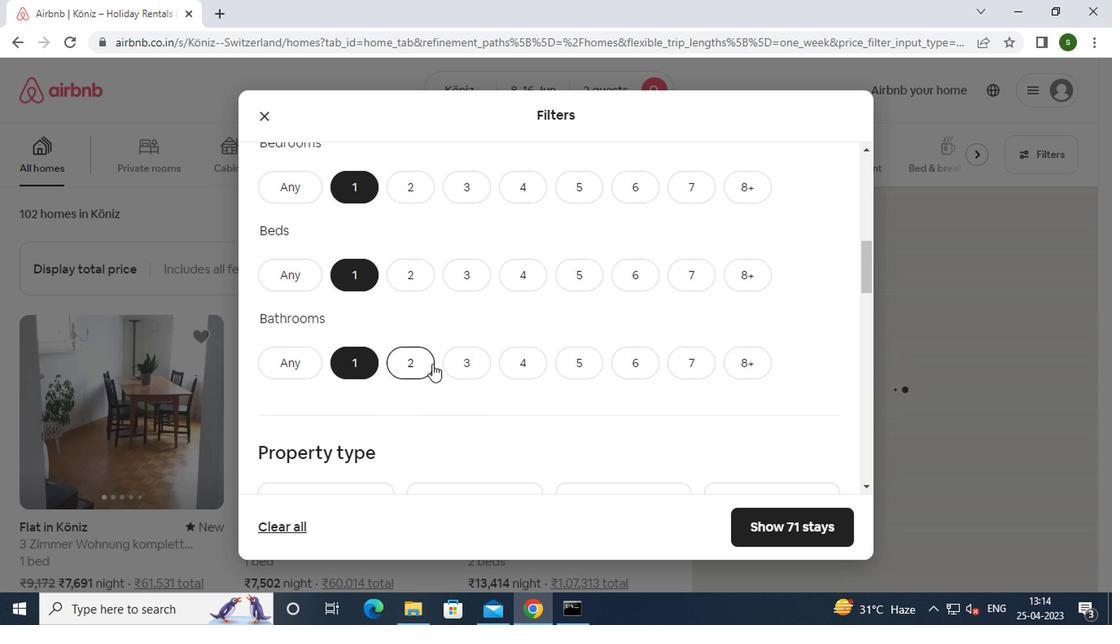 
Action: Mouse moved to (338, 373)
Screenshot: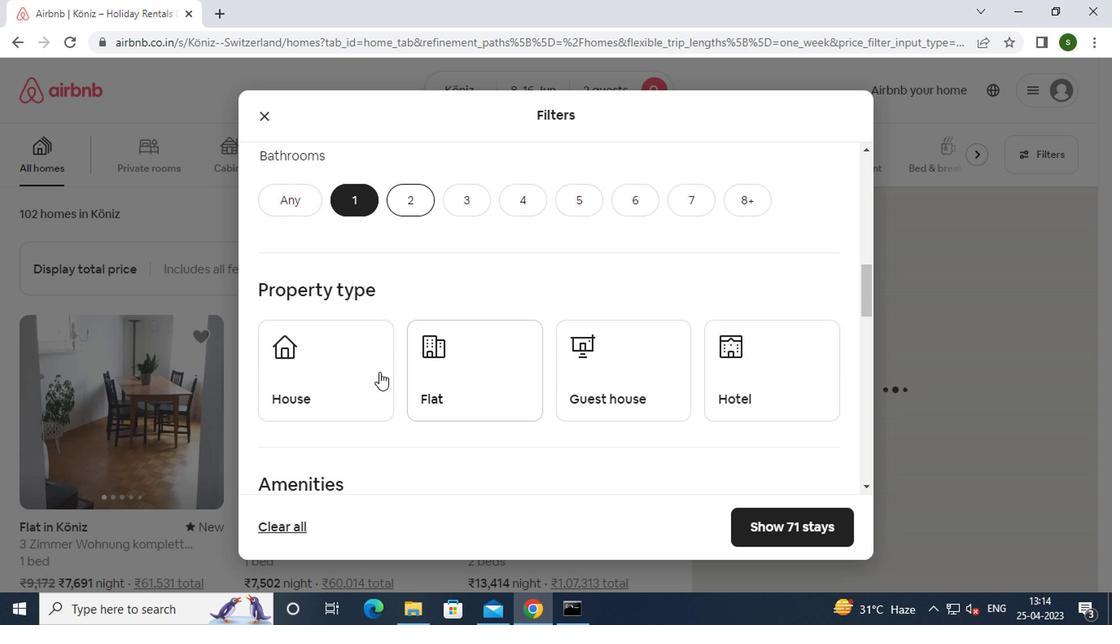 
Action: Mouse pressed left at (338, 373)
Screenshot: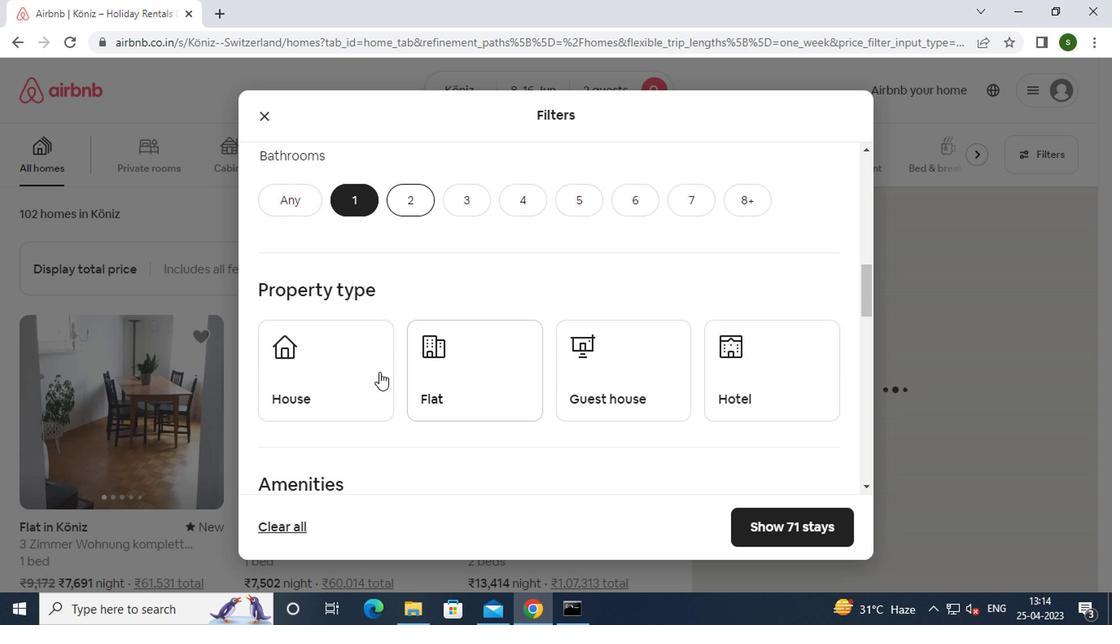 
Action: Mouse moved to (457, 375)
Screenshot: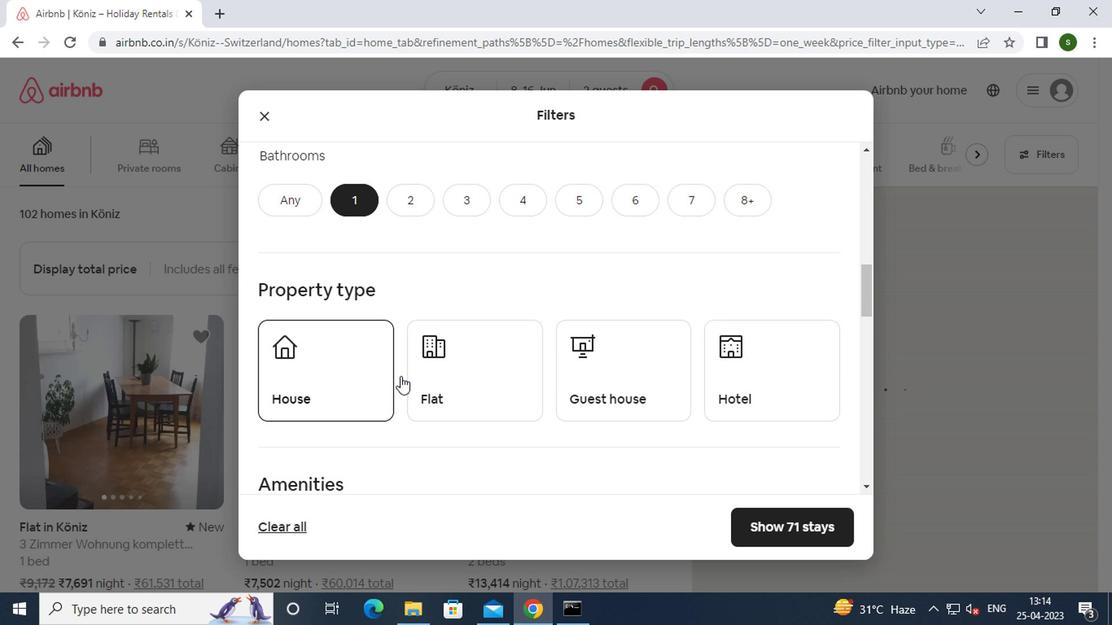
Action: Mouse pressed left at (457, 375)
Screenshot: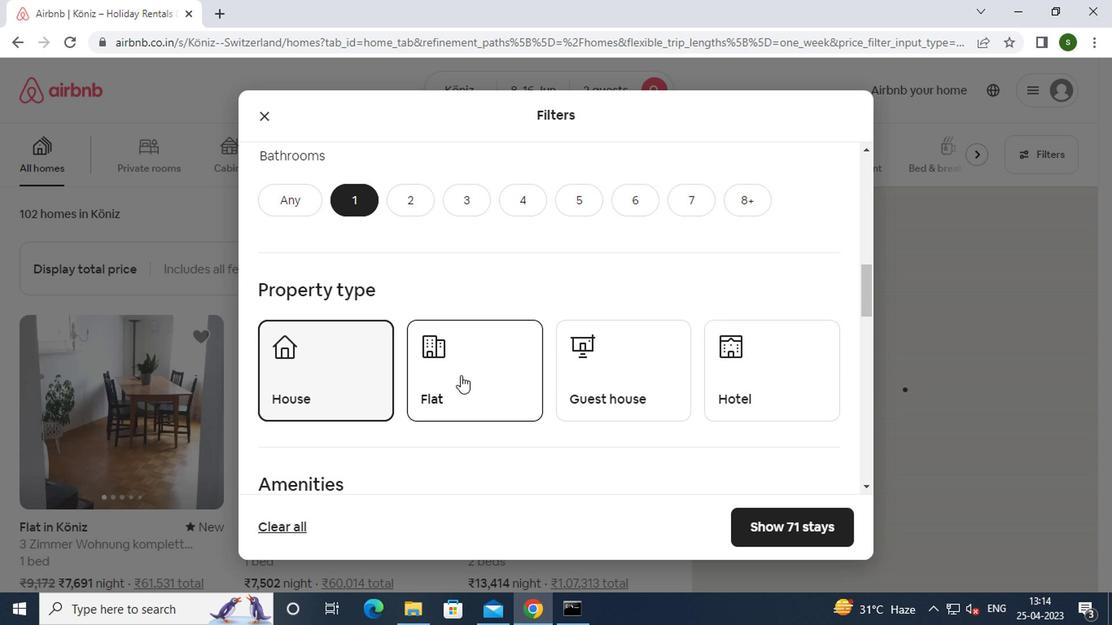 
Action: Mouse moved to (594, 378)
Screenshot: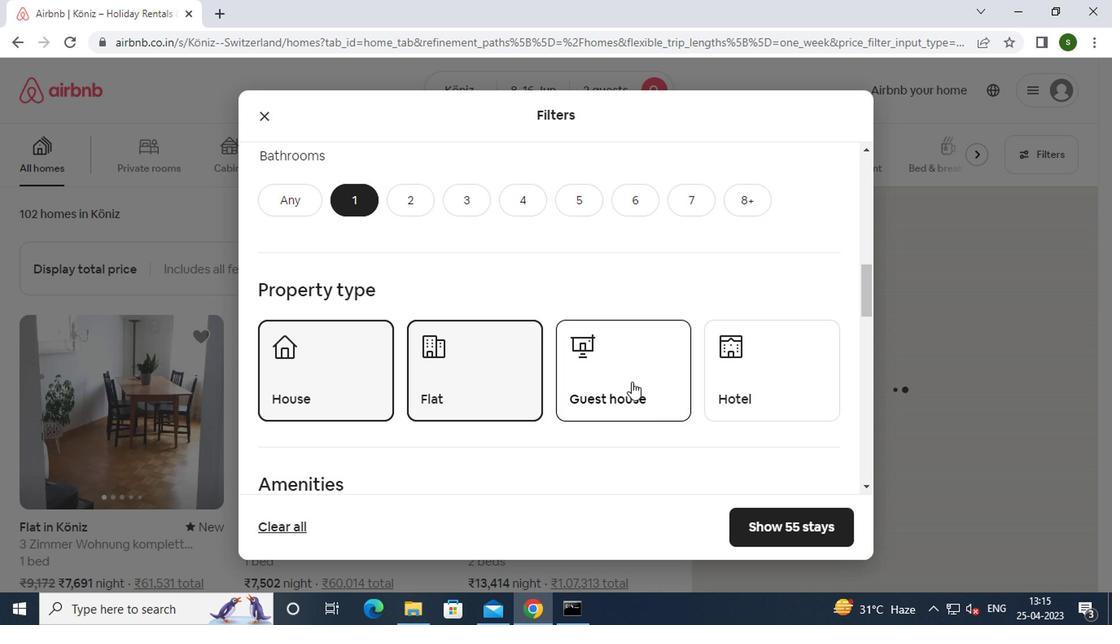 
Action: Mouse pressed left at (594, 378)
Screenshot: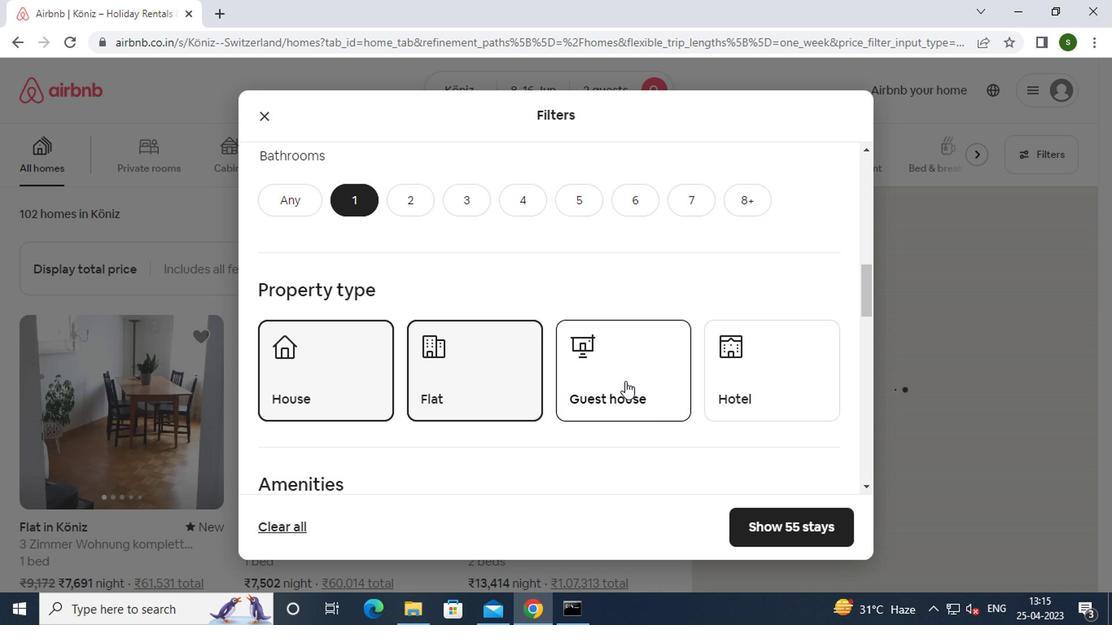 
Action: Mouse moved to (750, 358)
Screenshot: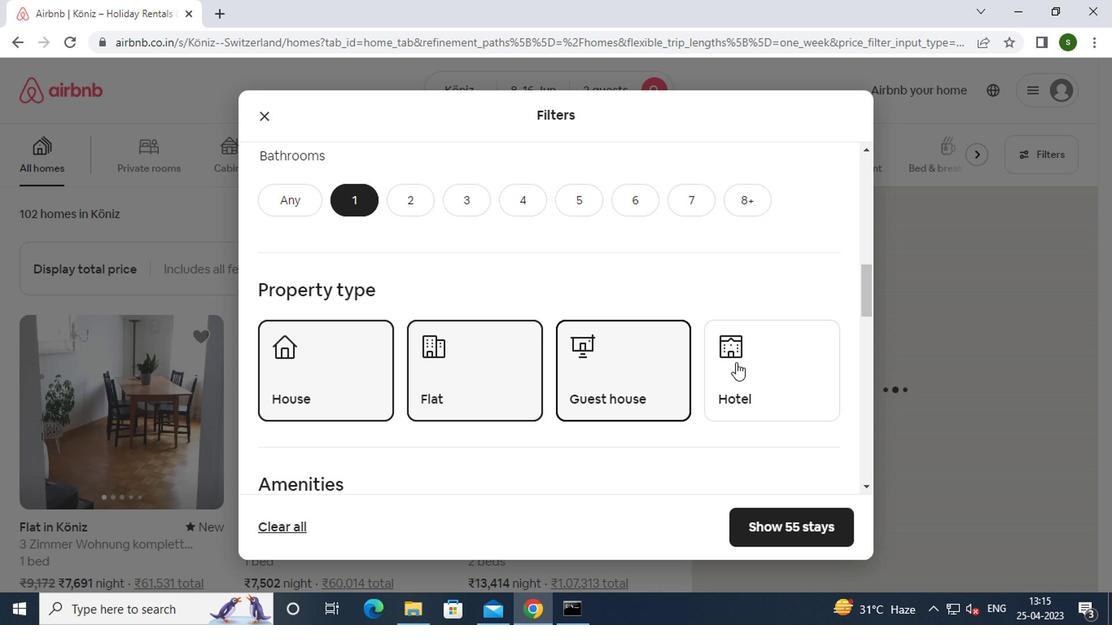 
Action: Mouse pressed left at (750, 358)
Screenshot: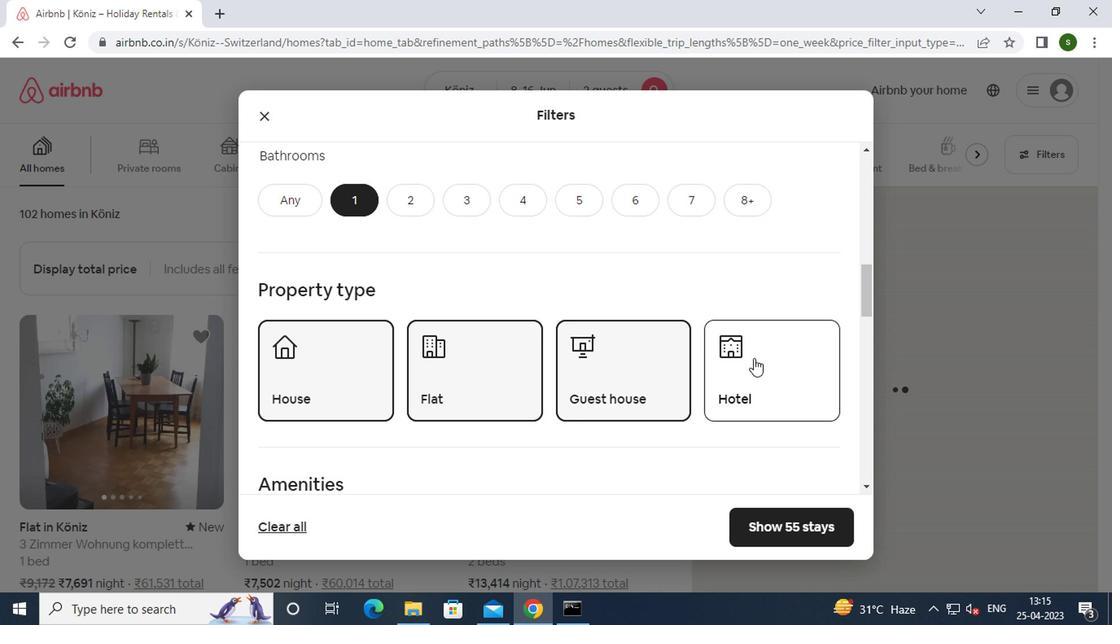 
Action: Mouse moved to (548, 346)
Screenshot: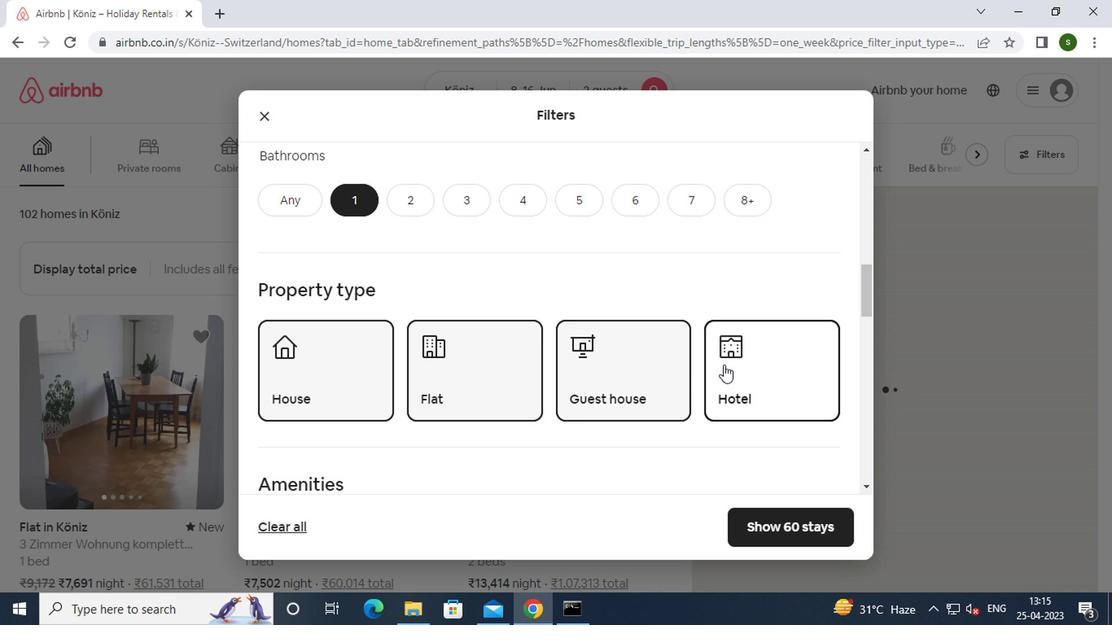 
Action: Mouse scrolled (548, 345) with delta (0, 0)
Screenshot: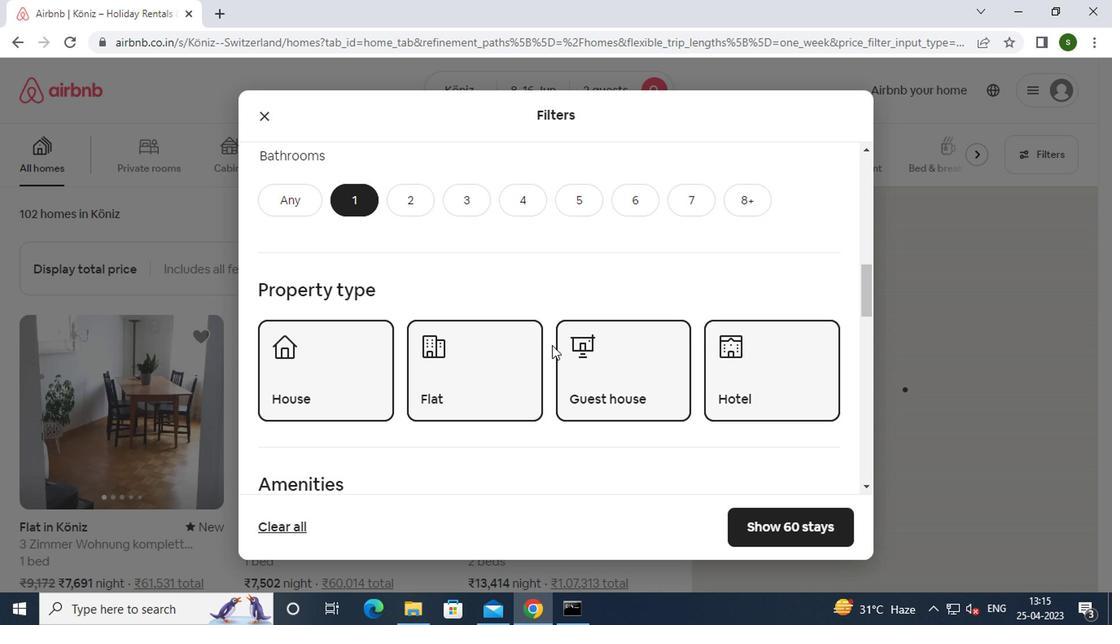 
Action: Mouse scrolled (548, 345) with delta (0, 0)
Screenshot: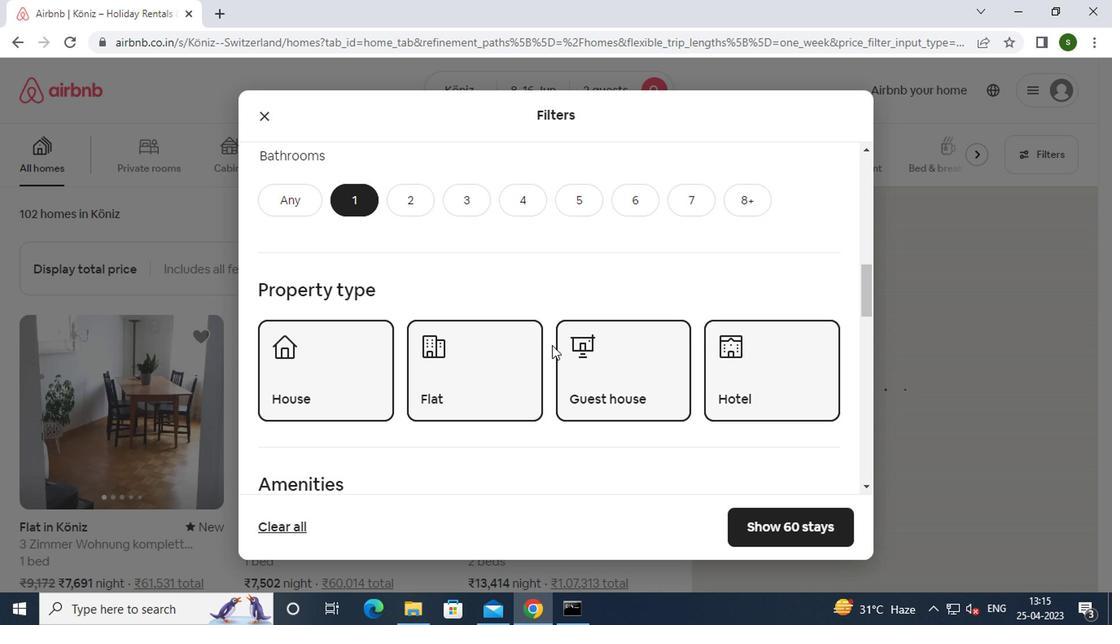 
Action: Mouse scrolled (548, 345) with delta (0, 0)
Screenshot: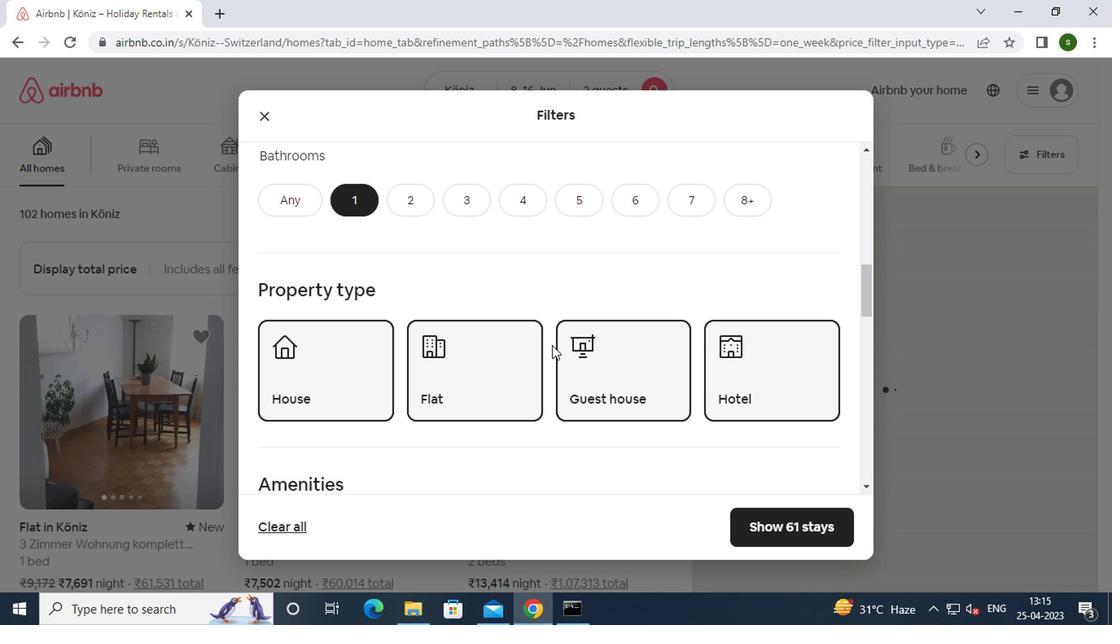 
Action: Mouse moved to (306, 323)
Screenshot: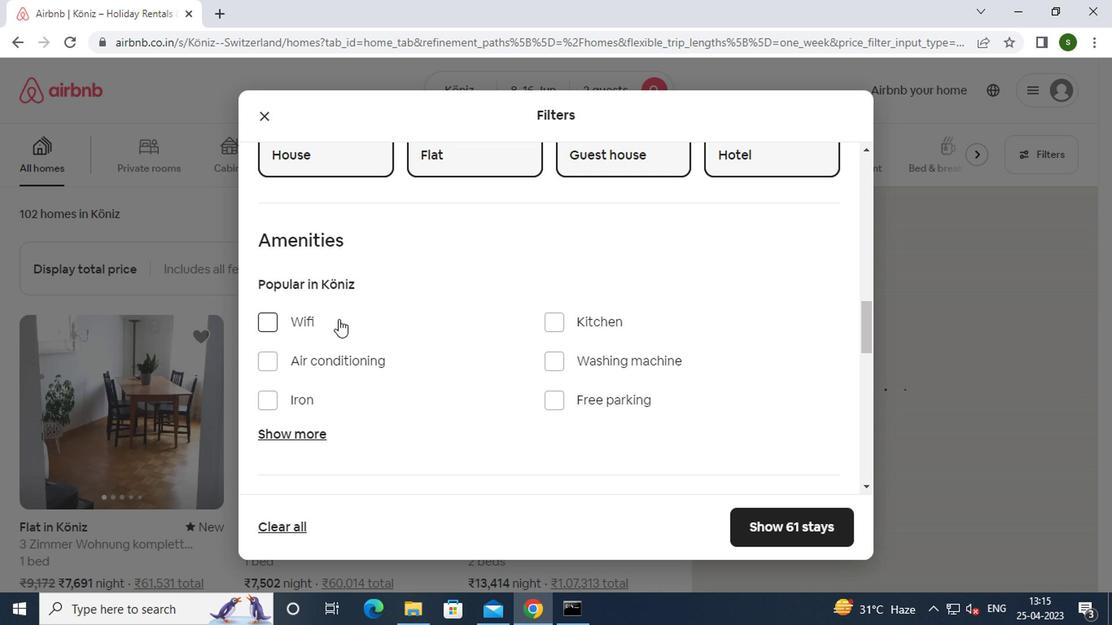 
Action: Mouse pressed left at (306, 323)
Screenshot: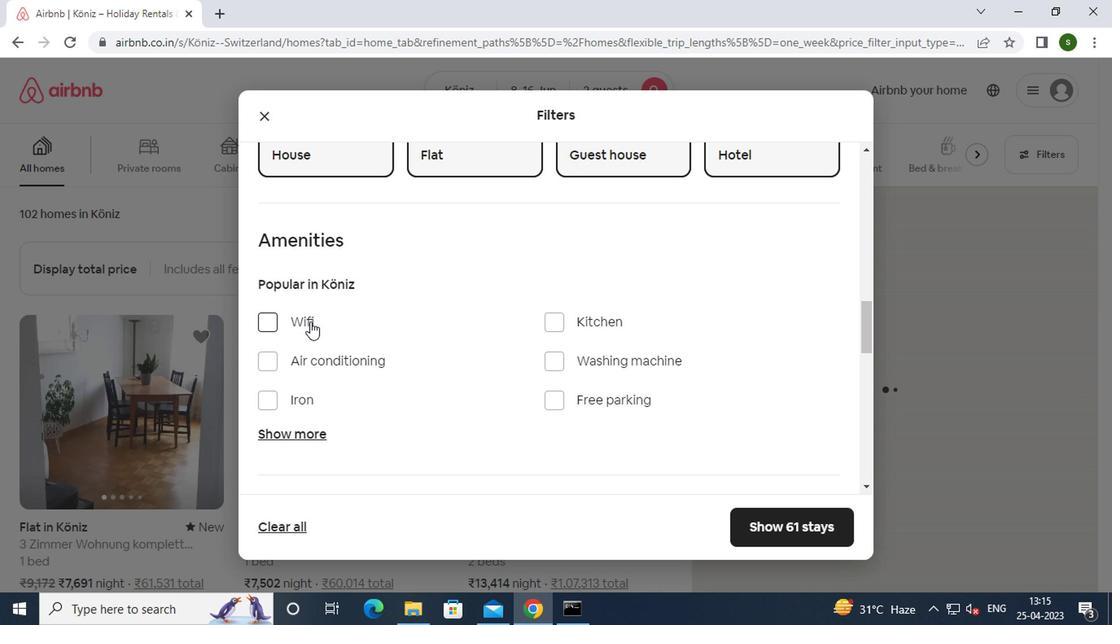 
Action: Mouse moved to (419, 304)
Screenshot: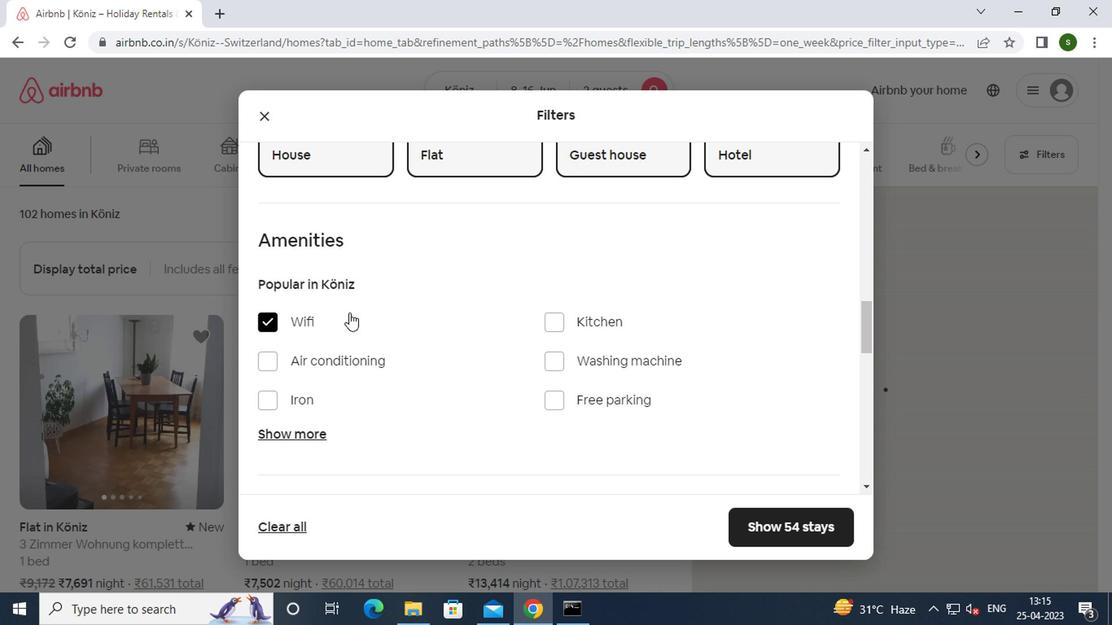 
Action: Mouse scrolled (419, 303) with delta (0, -1)
Screenshot: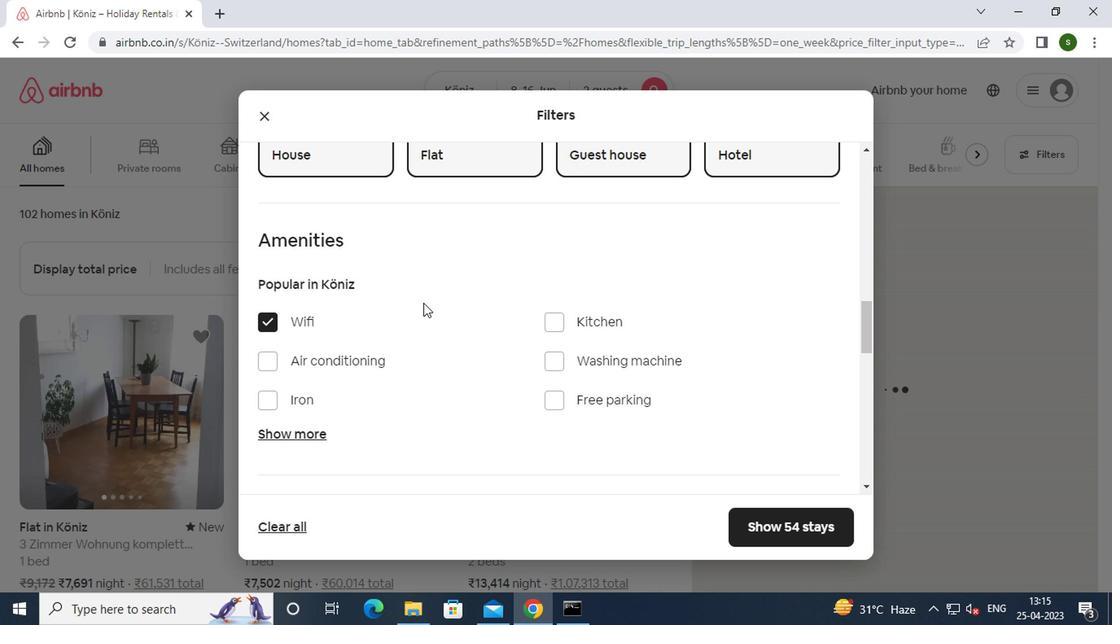 
Action: Mouse scrolled (419, 303) with delta (0, -1)
Screenshot: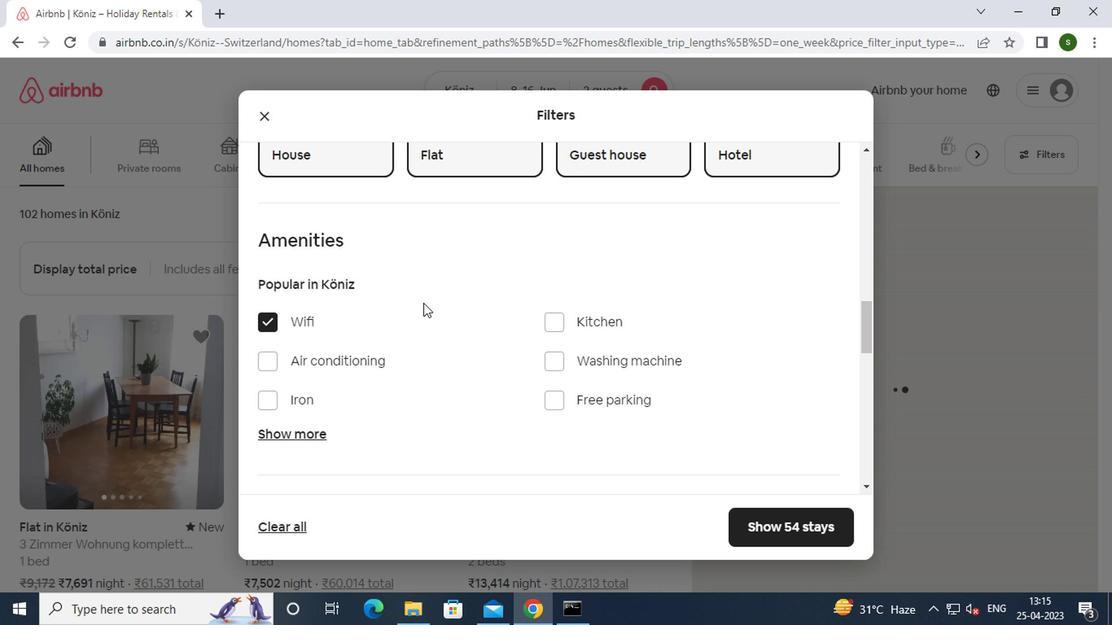 
Action: Mouse scrolled (419, 303) with delta (0, -1)
Screenshot: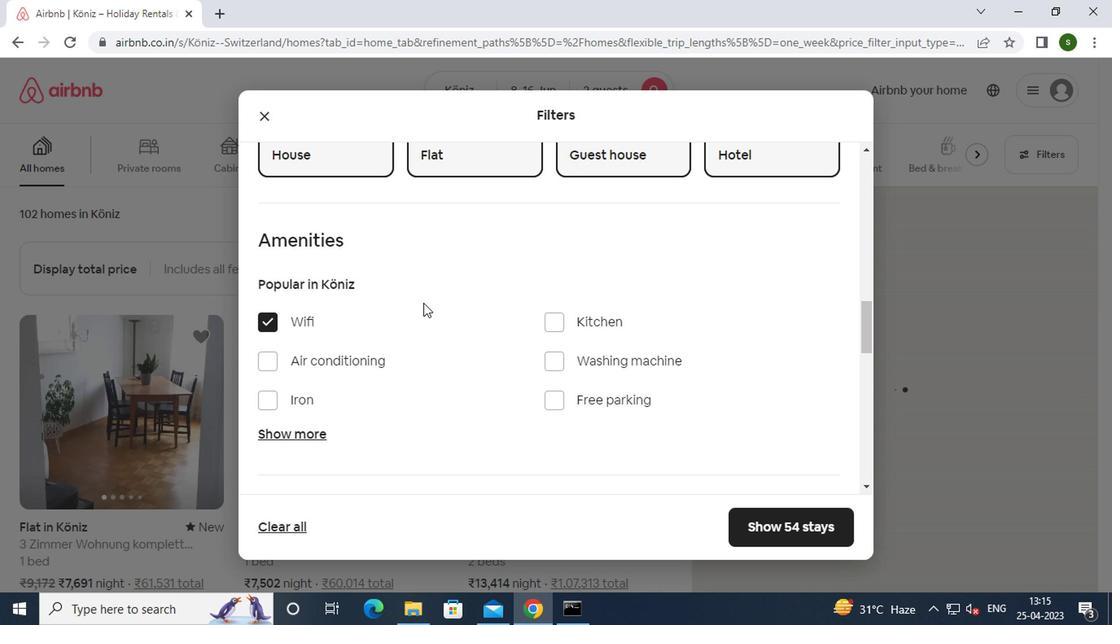 
Action: Mouse scrolled (419, 303) with delta (0, -1)
Screenshot: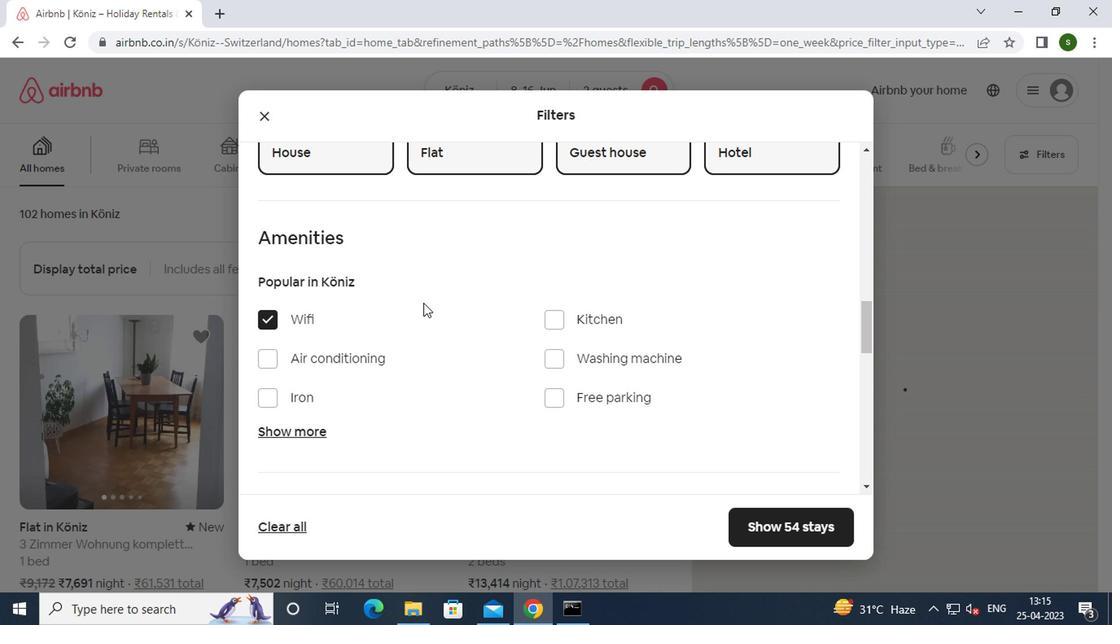 
Action: Mouse moved to (801, 304)
Screenshot: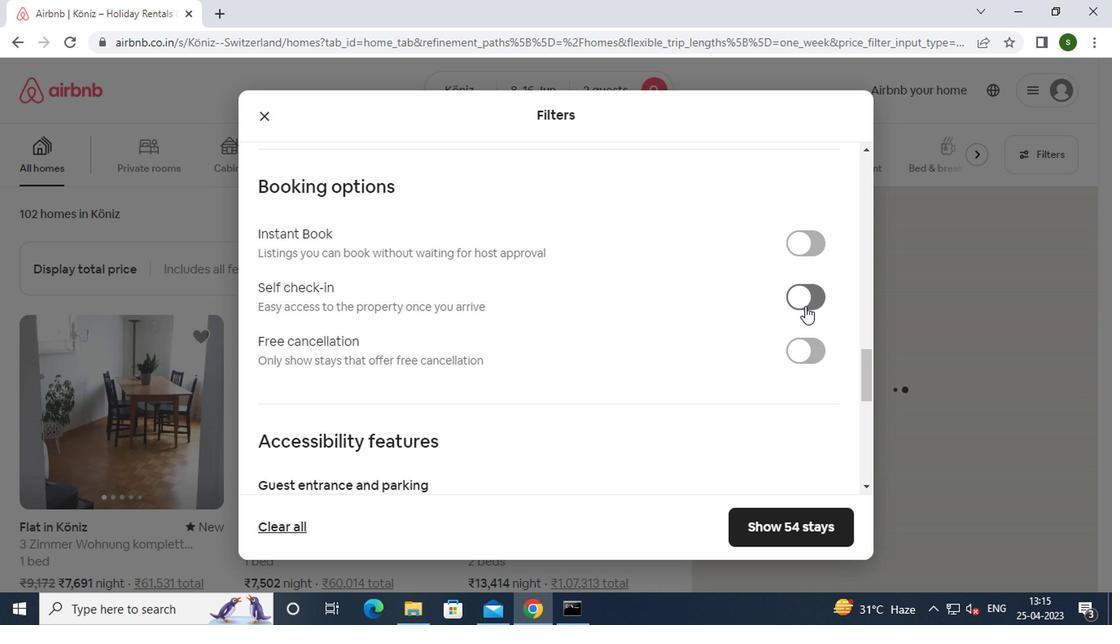 
Action: Mouse pressed left at (801, 304)
Screenshot: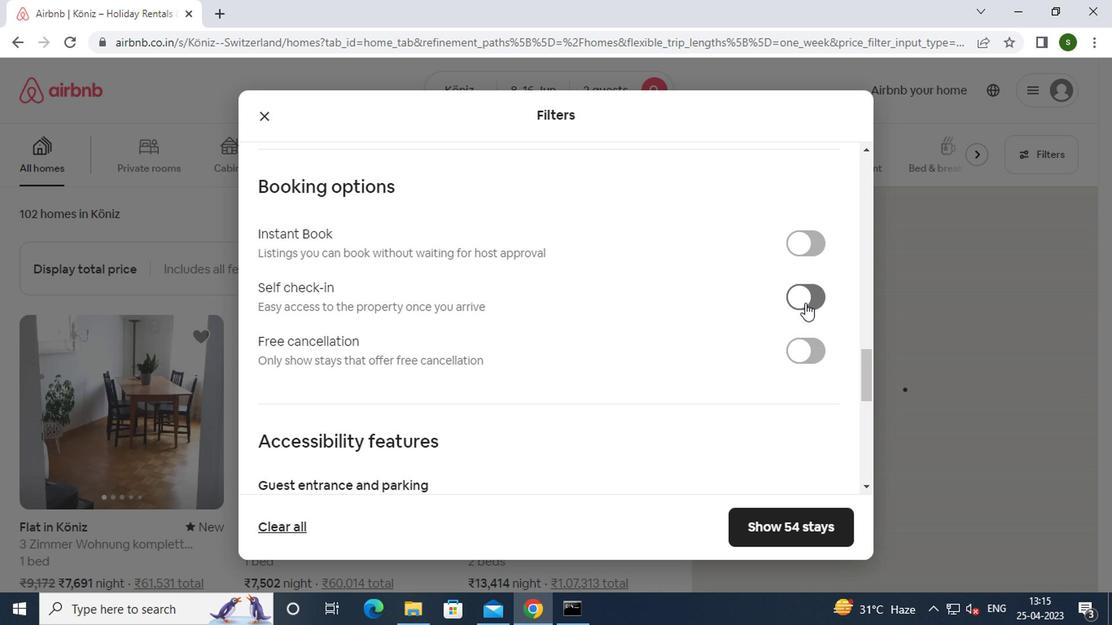 
Action: Mouse moved to (665, 323)
Screenshot: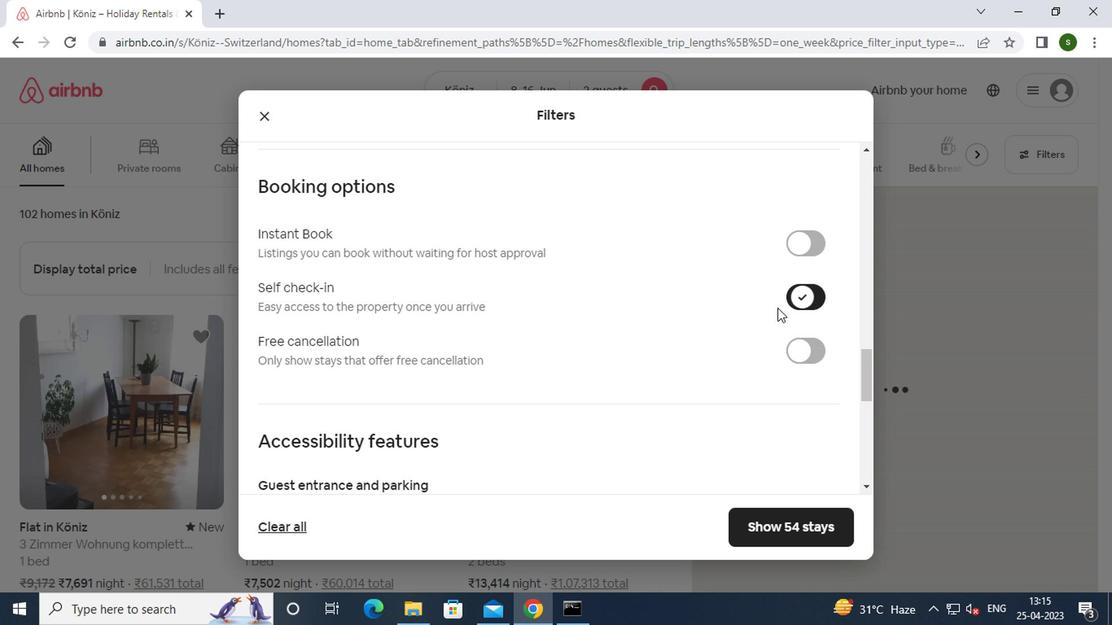 
Action: Mouse scrolled (665, 323) with delta (0, 0)
Screenshot: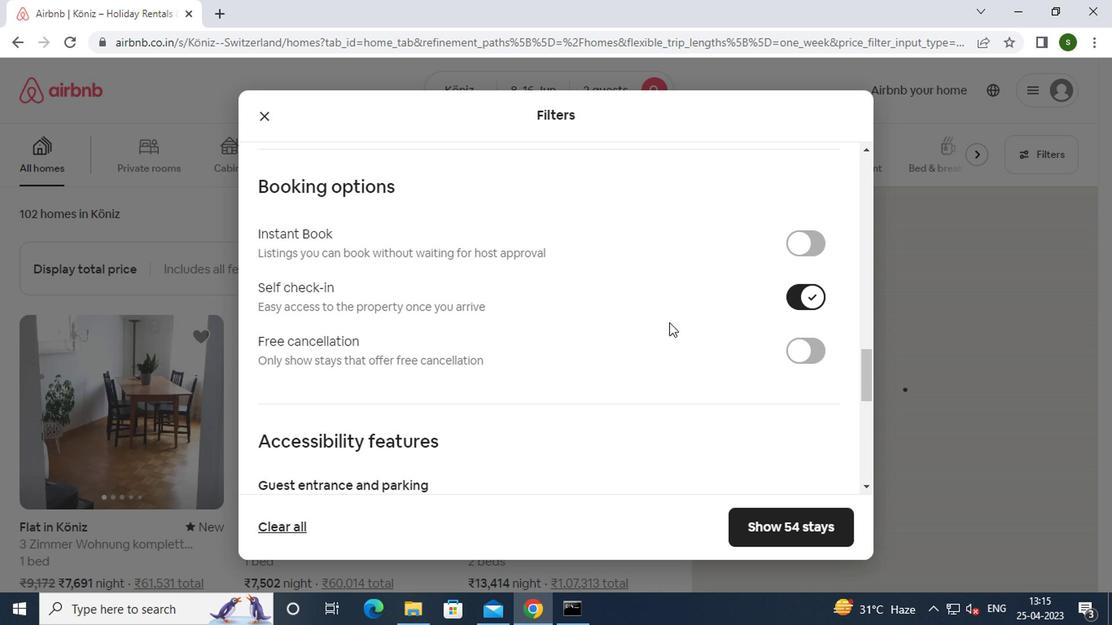 
Action: Mouse scrolled (665, 323) with delta (0, 0)
Screenshot: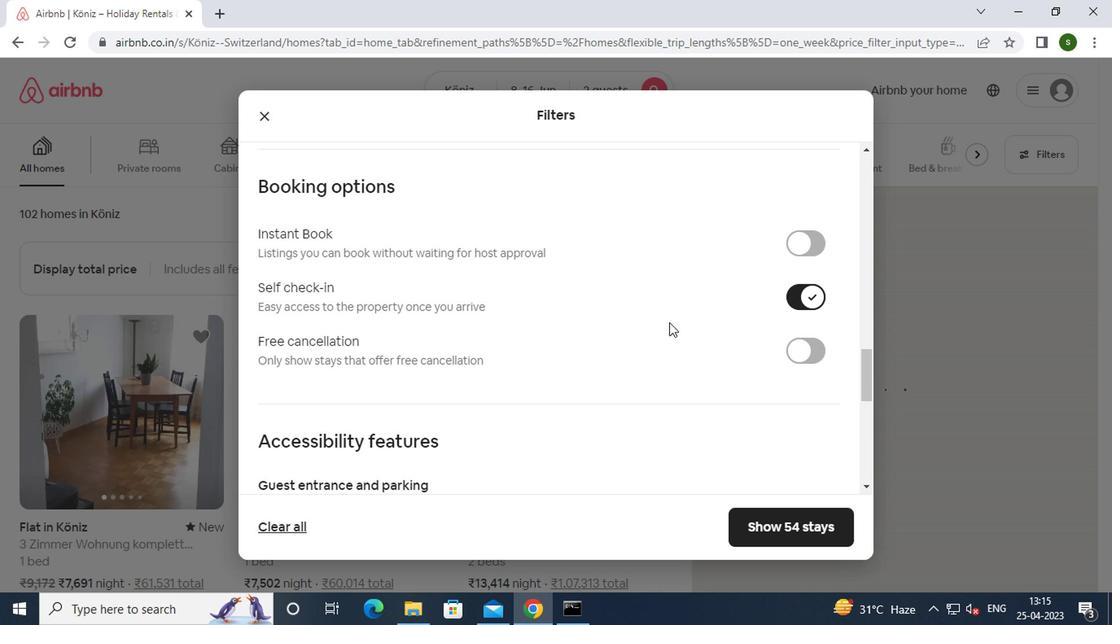 
Action: Mouse scrolled (665, 323) with delta (0, 0)
Screenshot: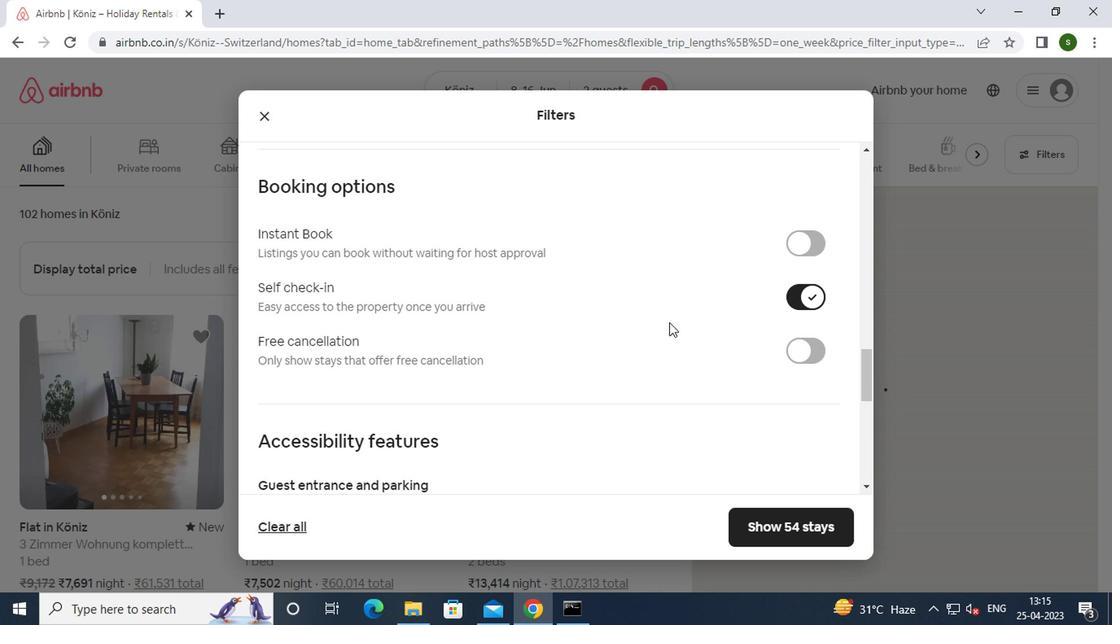 
Action: Mouse scrolled (665, 323) with delta (0, 0)
Screenshot: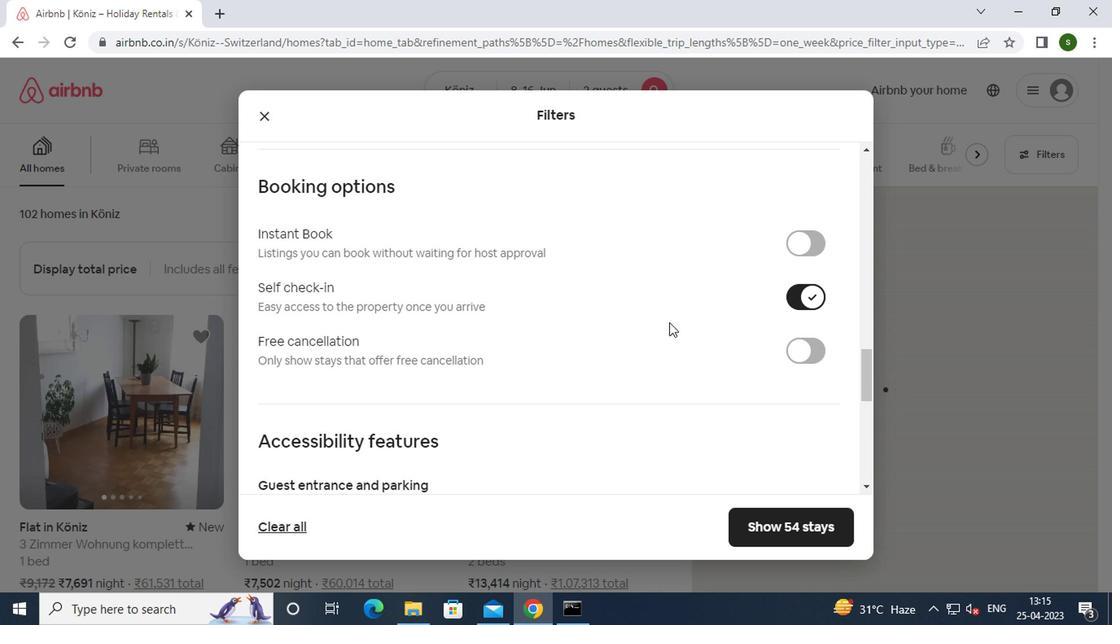 
Action: Mouse scrolled (665, 323) with delta (0, 0)
Screenshot: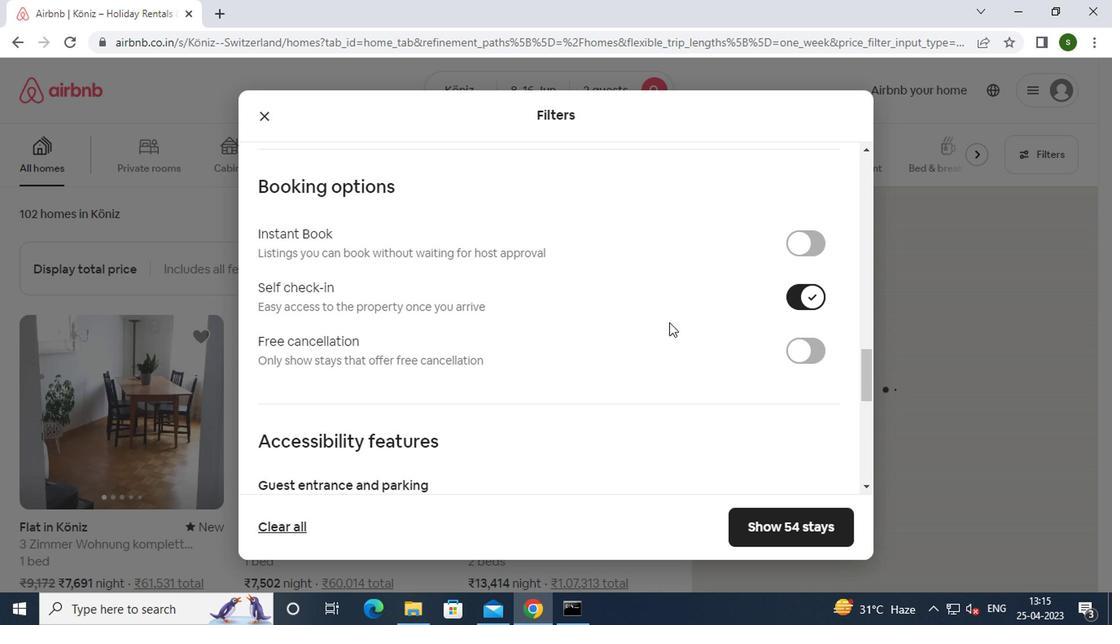 
Action: Mouse scrolled (665, 323) with delta (0, 0)
Screenshot: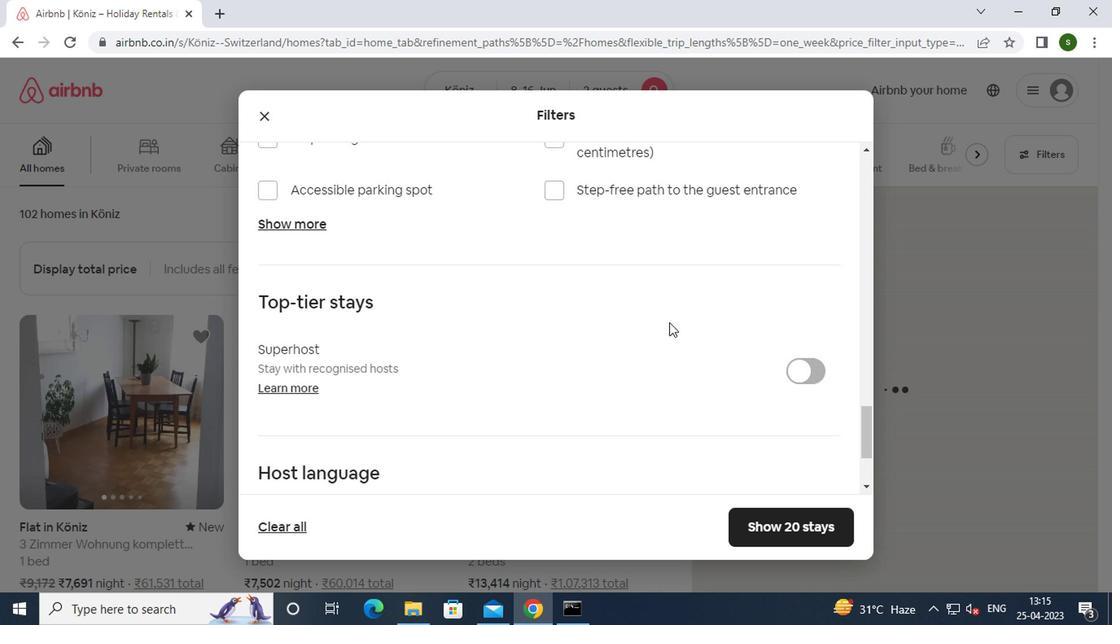 
Action: Mouse scrolled (665, 323) with delta (0, 0)
Screenshot: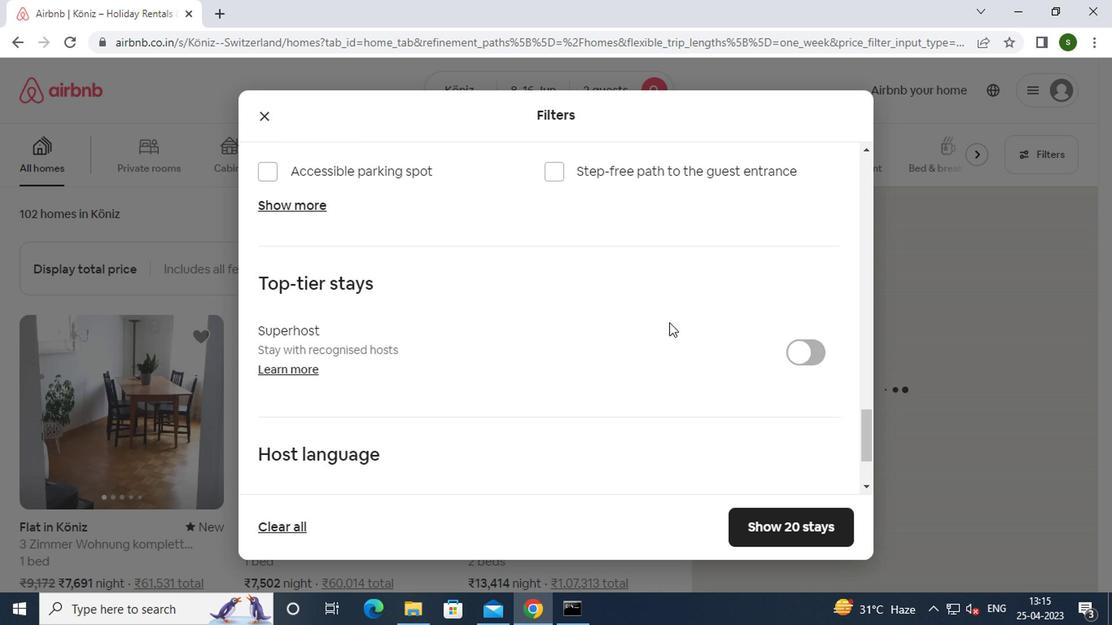 
Action: Mouse scrolled (665, 323) with delta (0, 0)
Screenshot: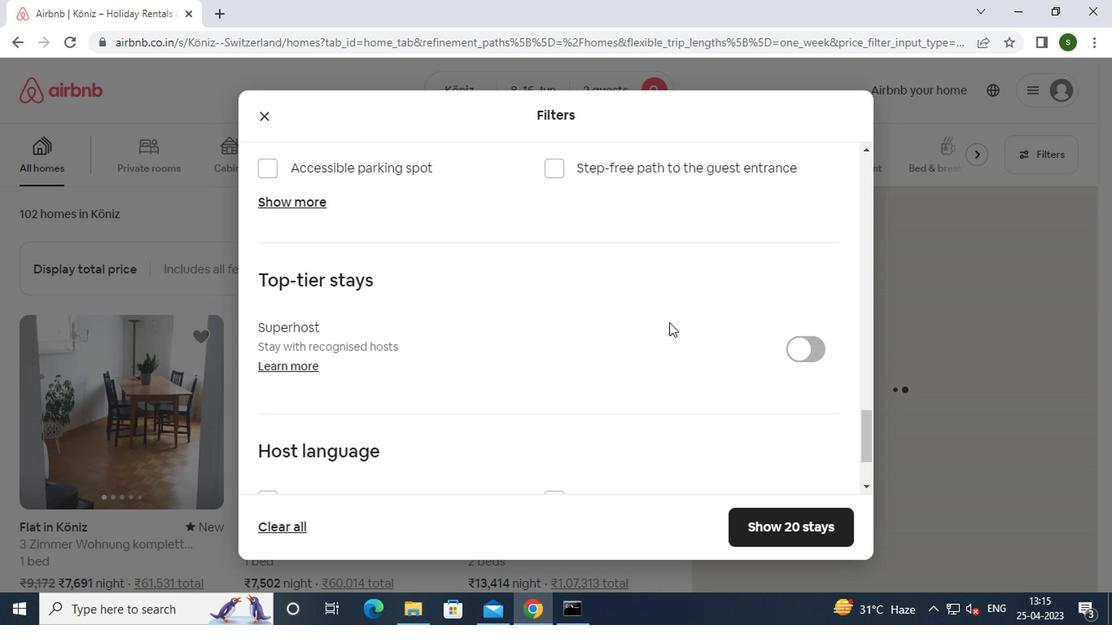 
Action: Mouse moved to (319, 385)
Screenshot: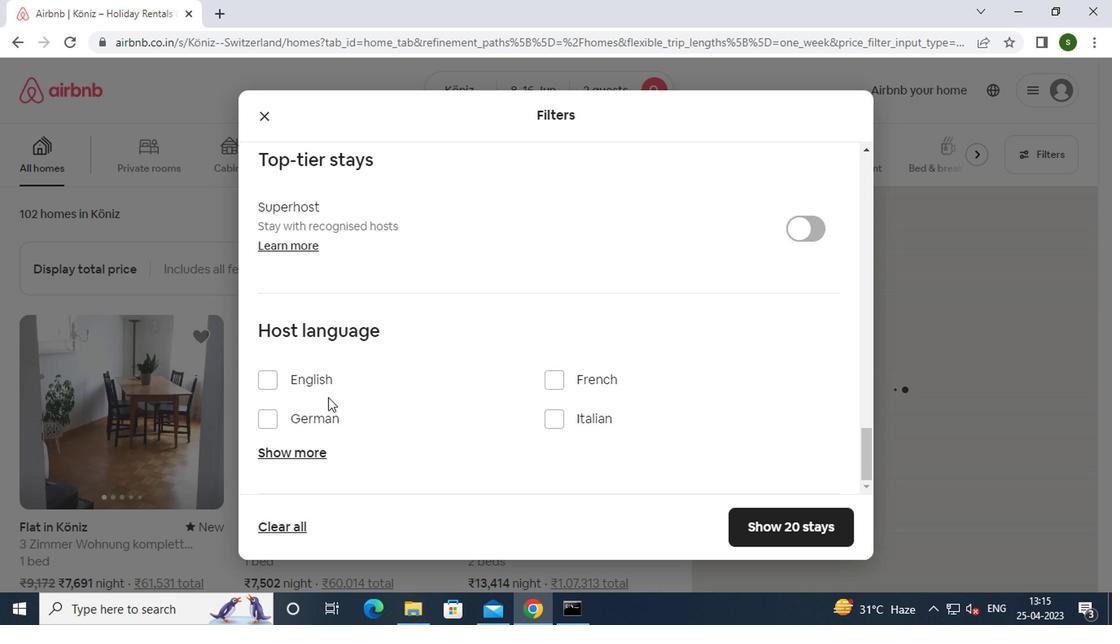 
Action: Mouse pressed left at (319, 385)
Screenshot: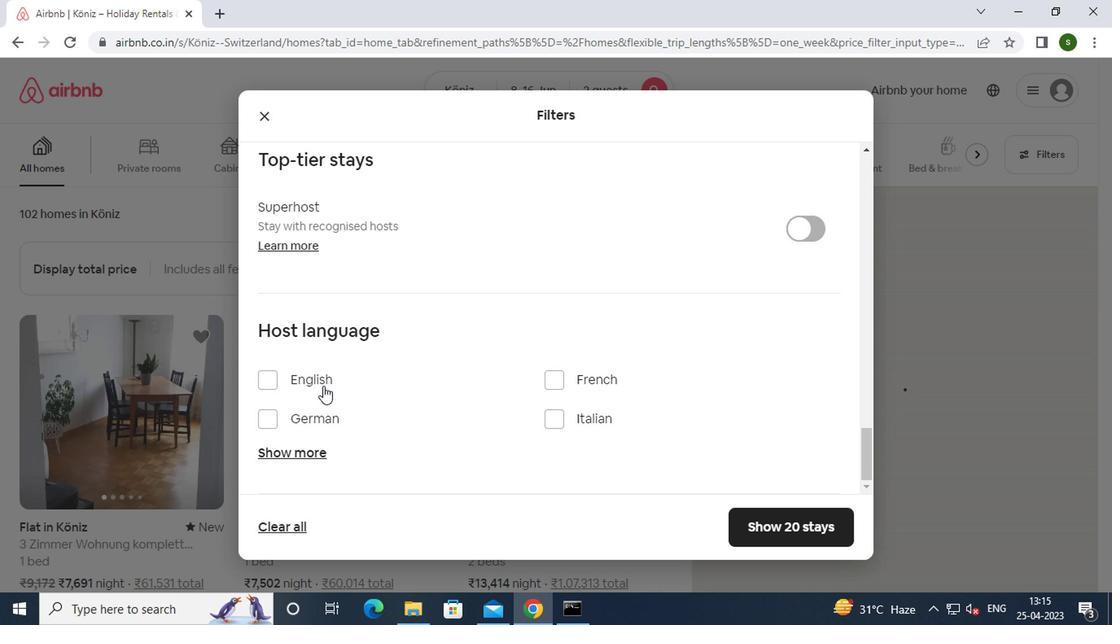 
Action: Mouse moved to (775, 515)
Screenshot: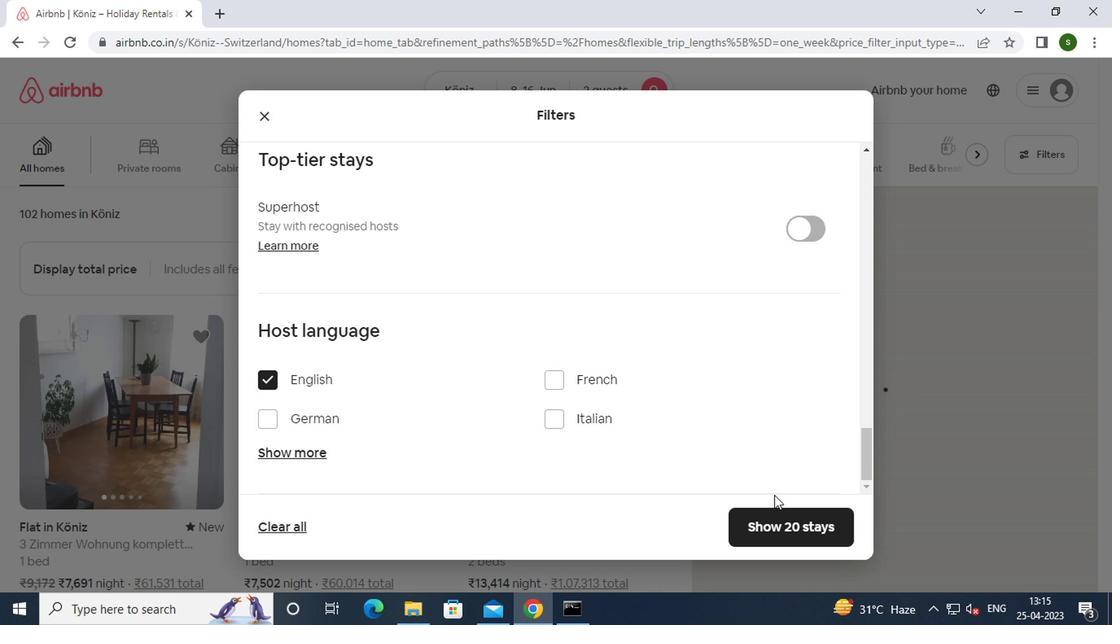 
Action: Mouse pressed left at (775, 515)
Screenshot: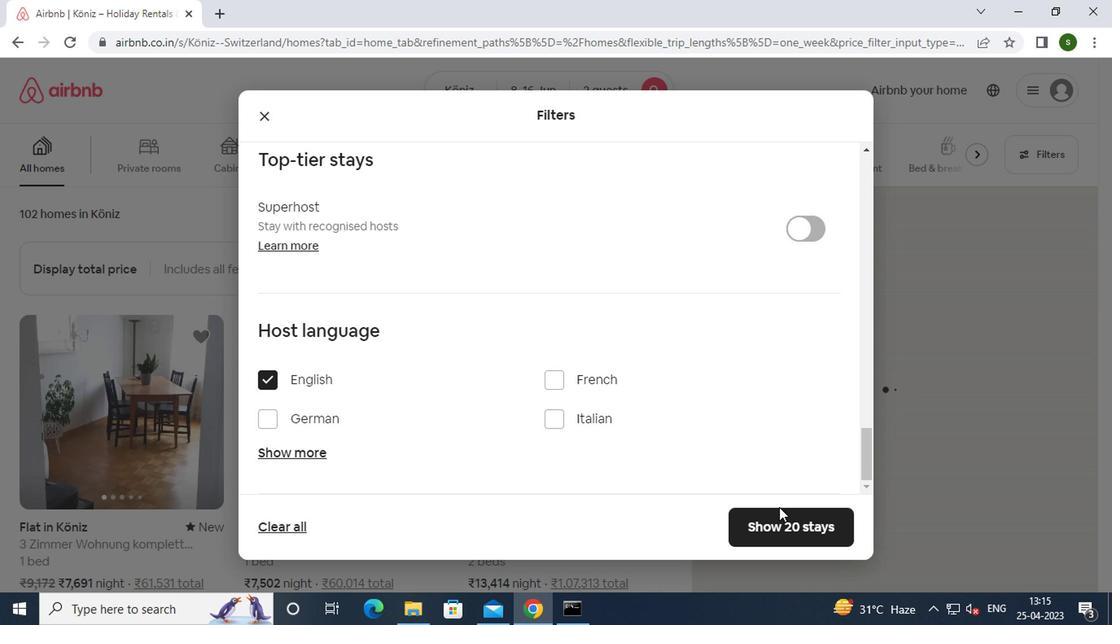 
Action: Mouse moved to (600, 315)
Screenshot: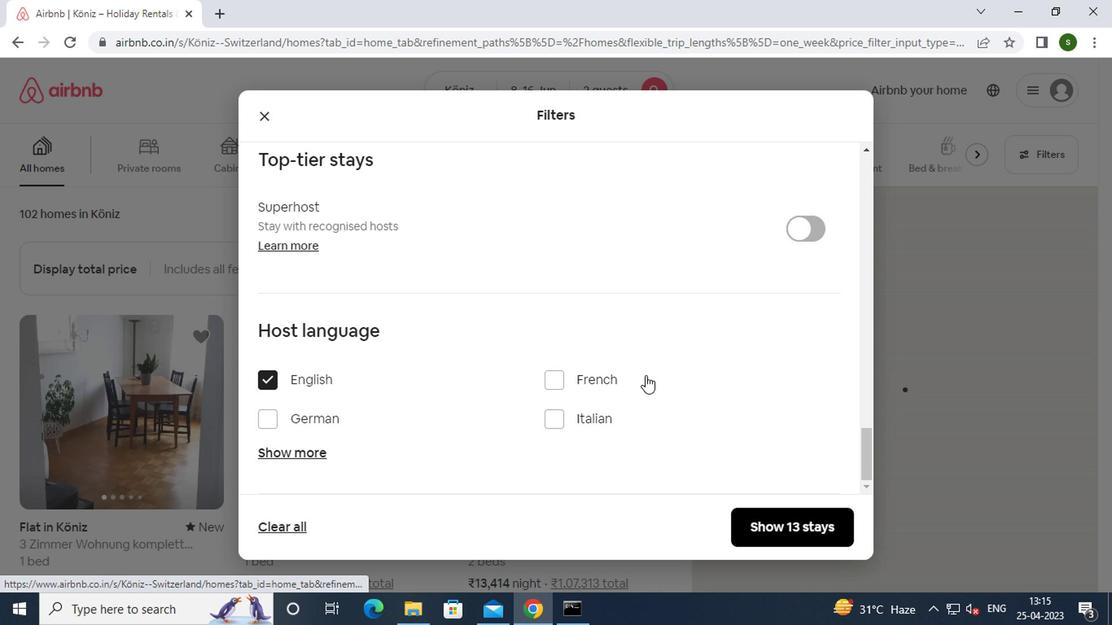 
